 Task: Set up alerts for new listings in Omaha, Nebraska, that meet specific size requirements for your ideal family home.
Action: Mouse moved to (365, 215)
Screenshot: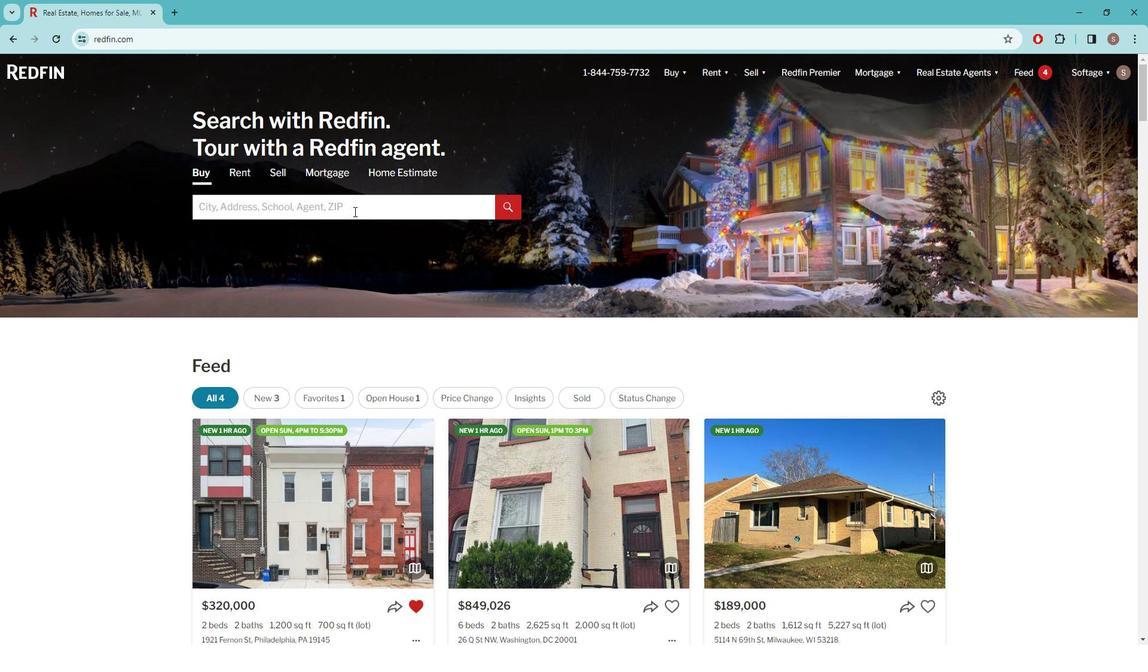 
Action: Mouse pressed left at (365, 215)
Screenshot: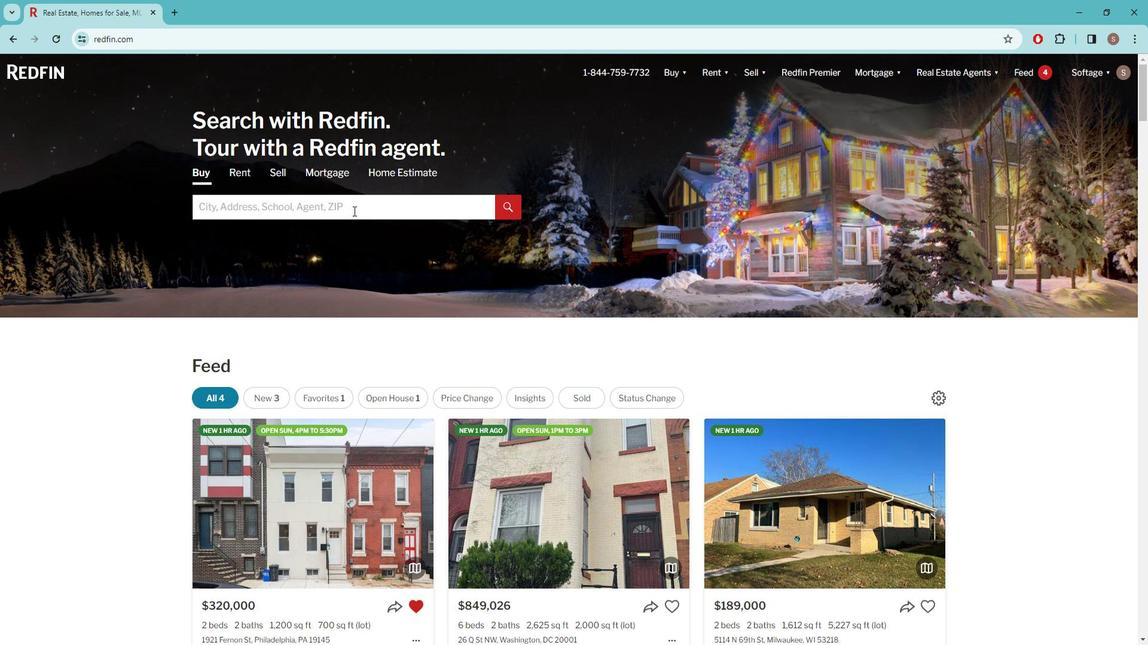 
Action: Key pressed o<Key.caps_lock>MAHA
Screenshot: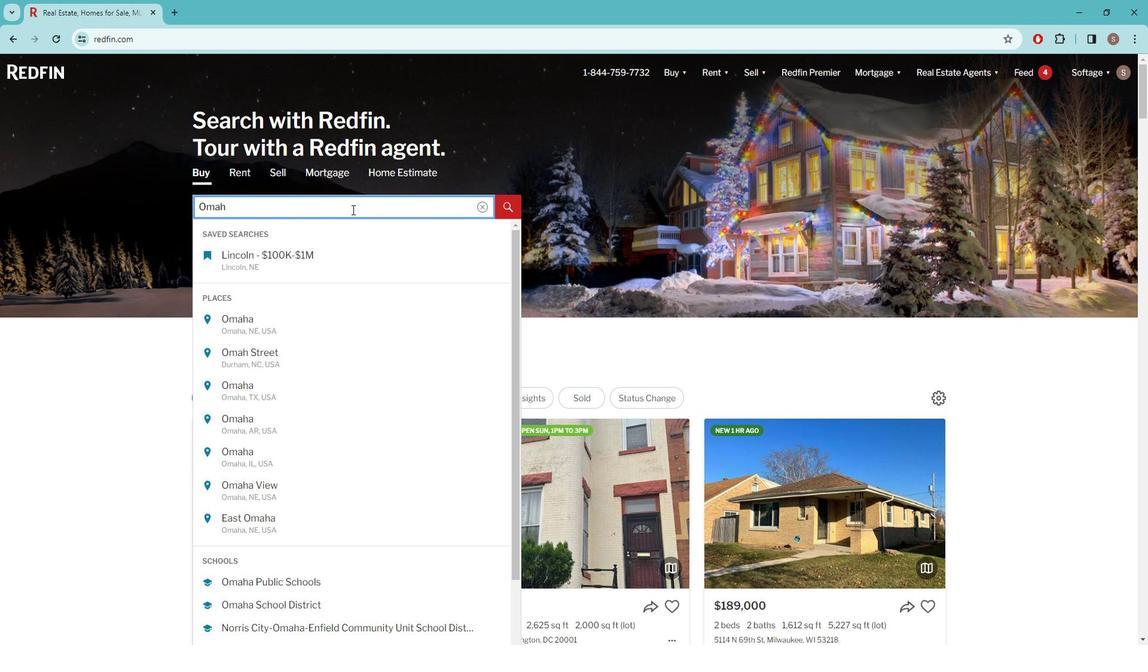
Action: Mouse moved to (314, 315)
Screenshot: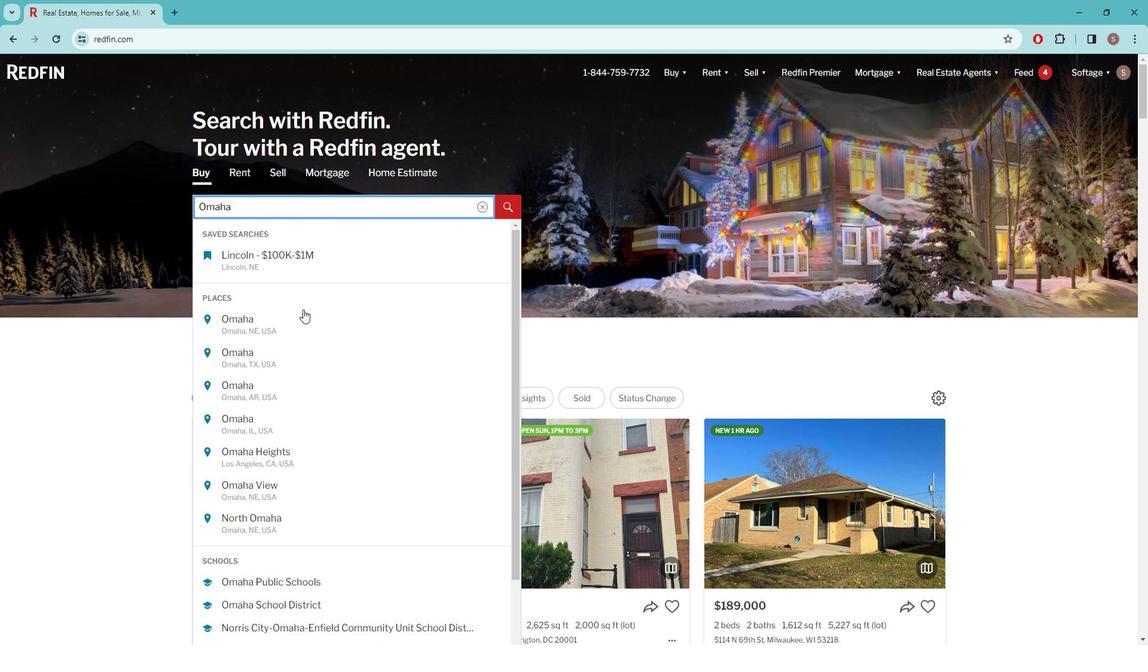 
Action: Mouse pressed left at (314, 315)
Screenshot: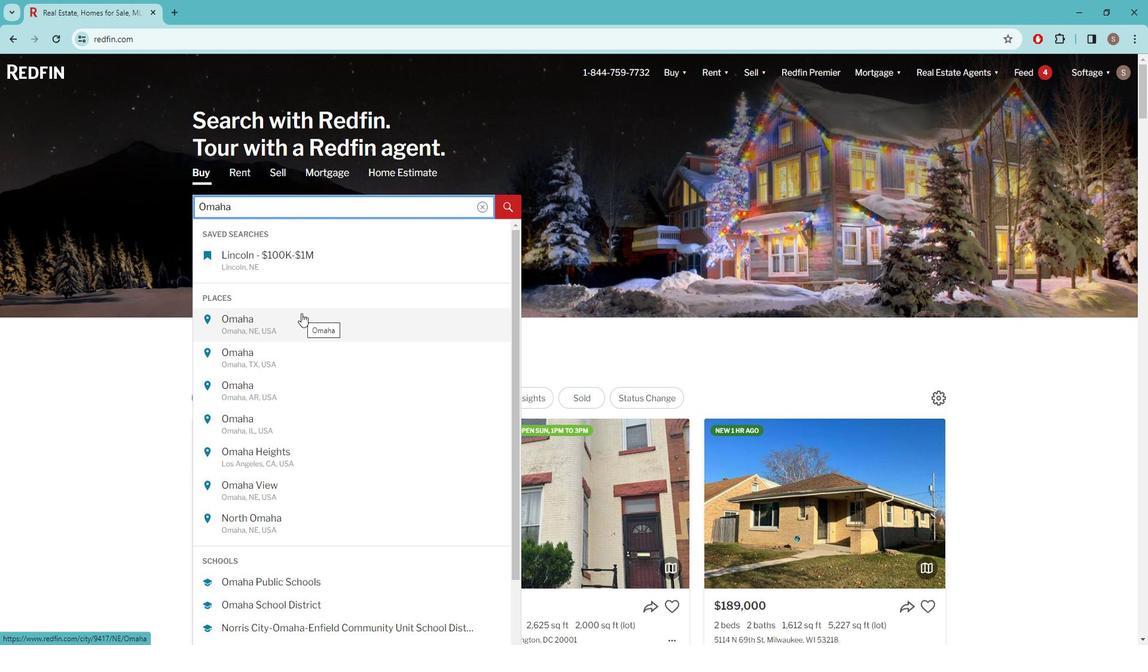 
Action: Mouse moved to (1020, 159)
Screenshot: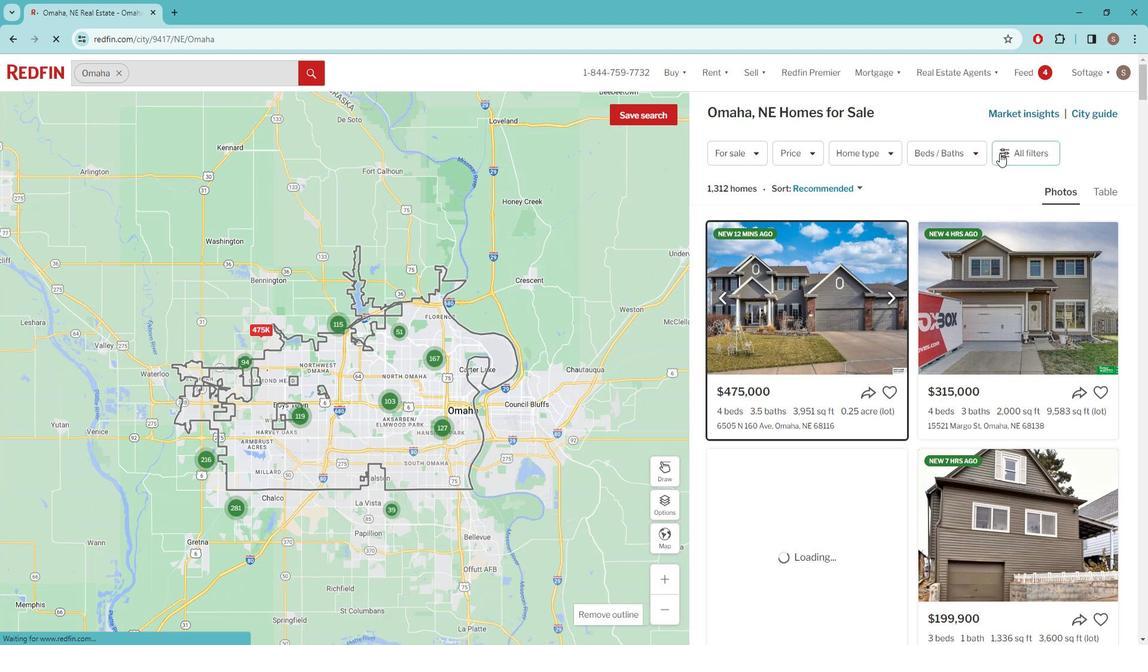 
Action: Mouse pressed left at (1020, 159)
Screenshot: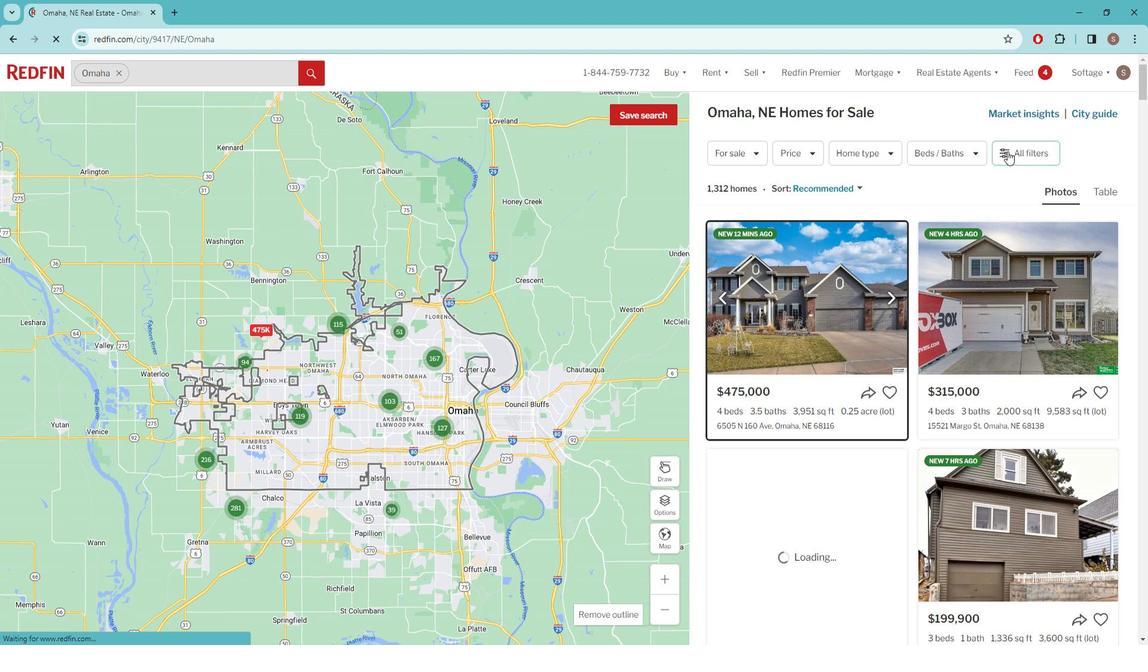 
Action: Mouse moved to (1021, 153)
Screenshot: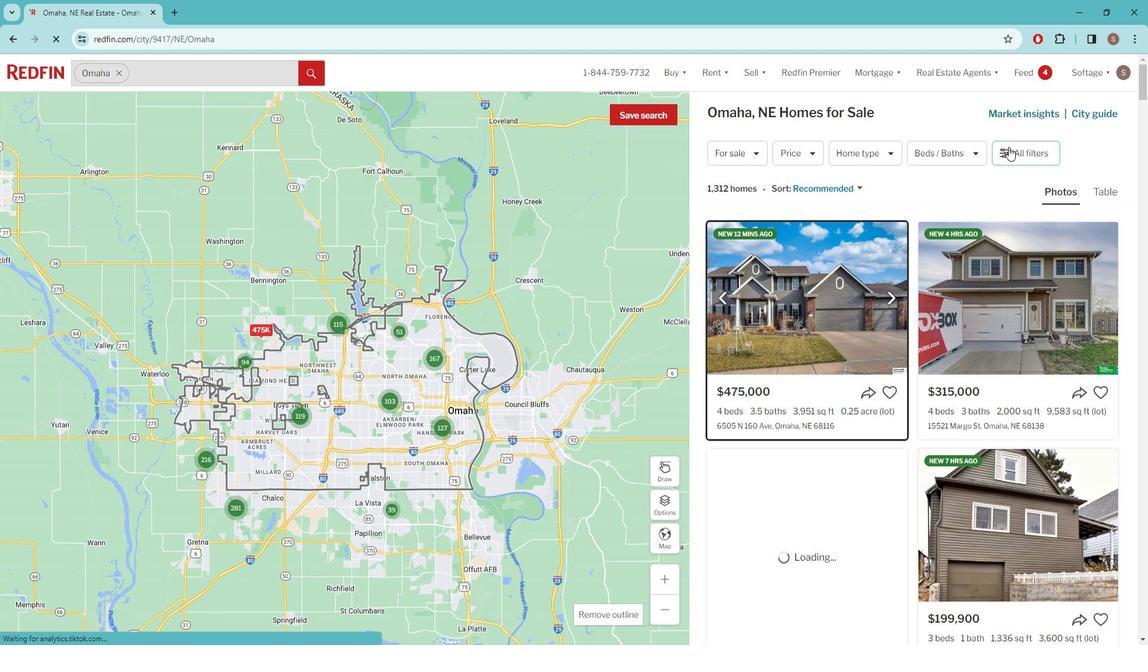 
Action: Mouse pressed left at (1021, 153)
Screenshot: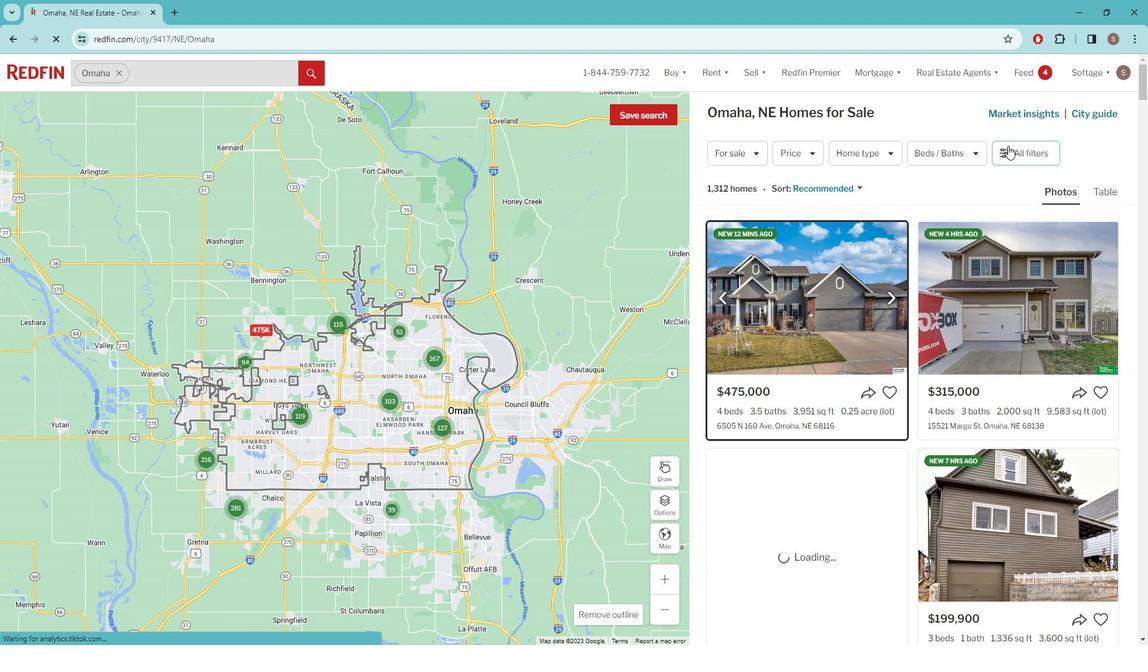 
Action: Mouse moved to (1038, 153)
Screenshot: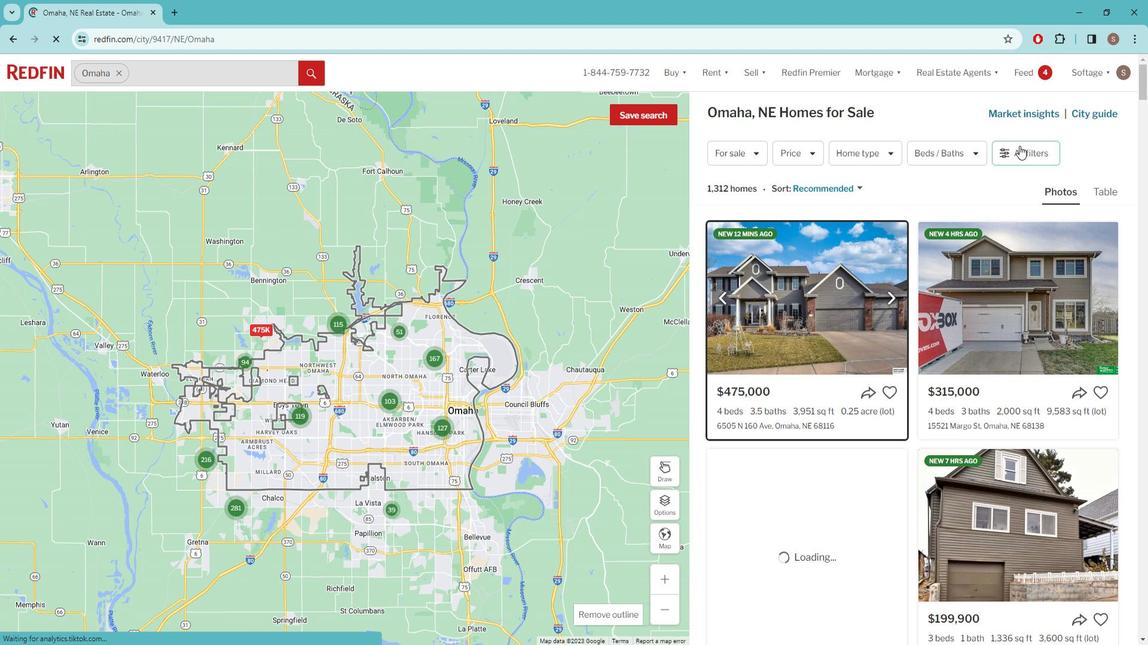 
Action: Mouse pressed left at (1038, 153)
Screenshot: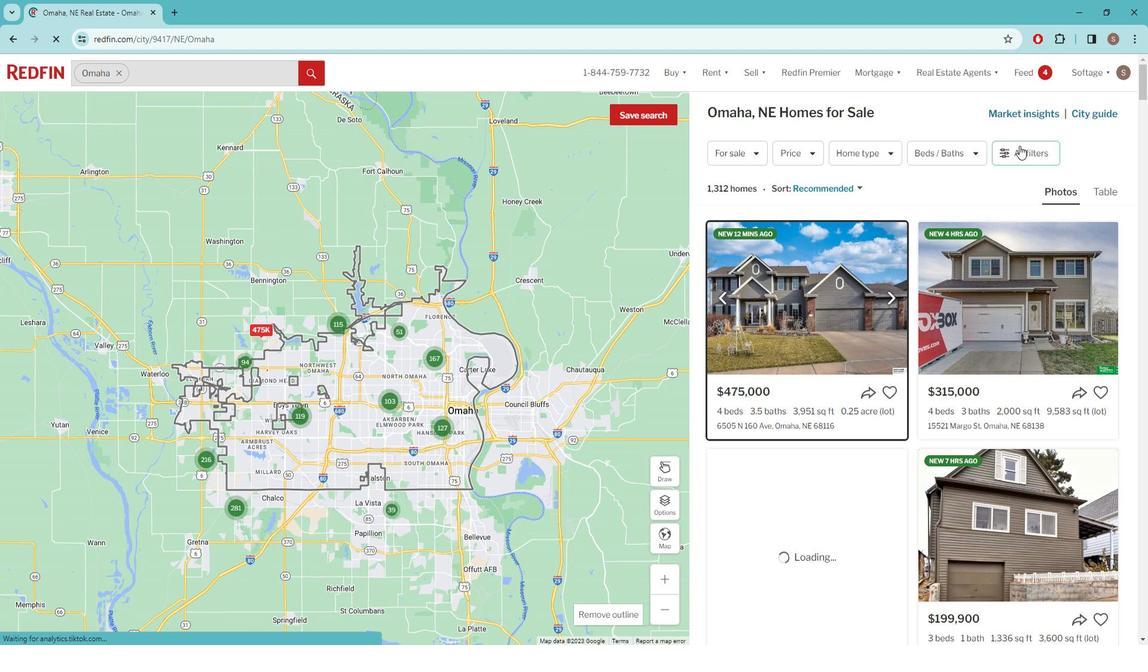 
Action: Mouse pressed left at (1038, 153)
Screenshot: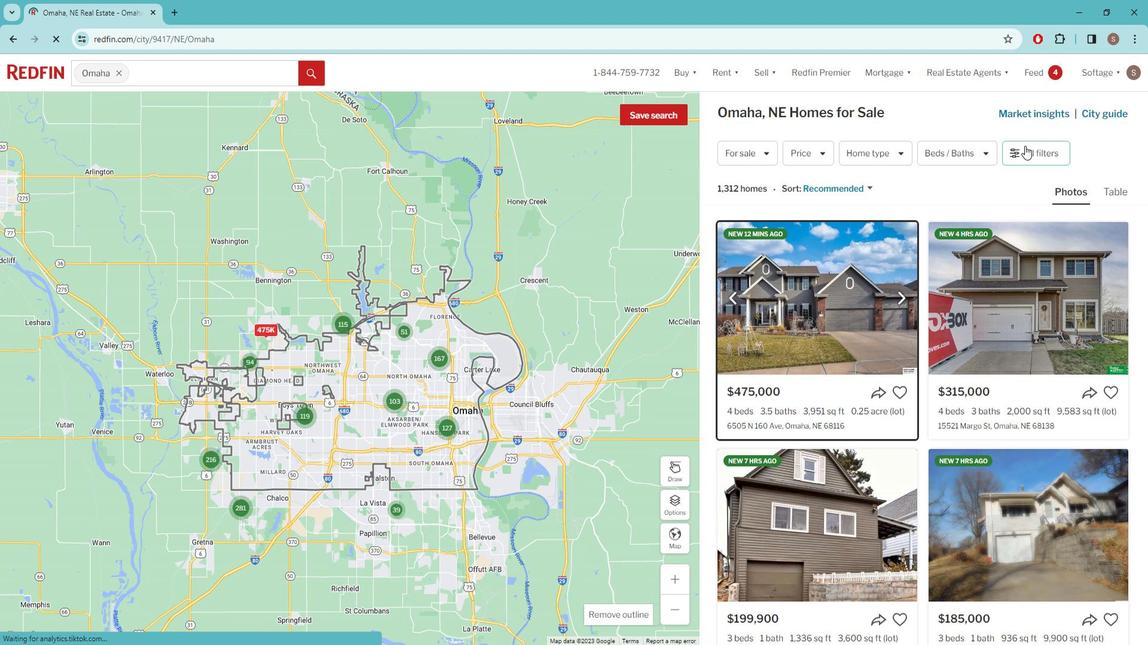
Action: Mouse moved to (1021, 157)
Screenshot: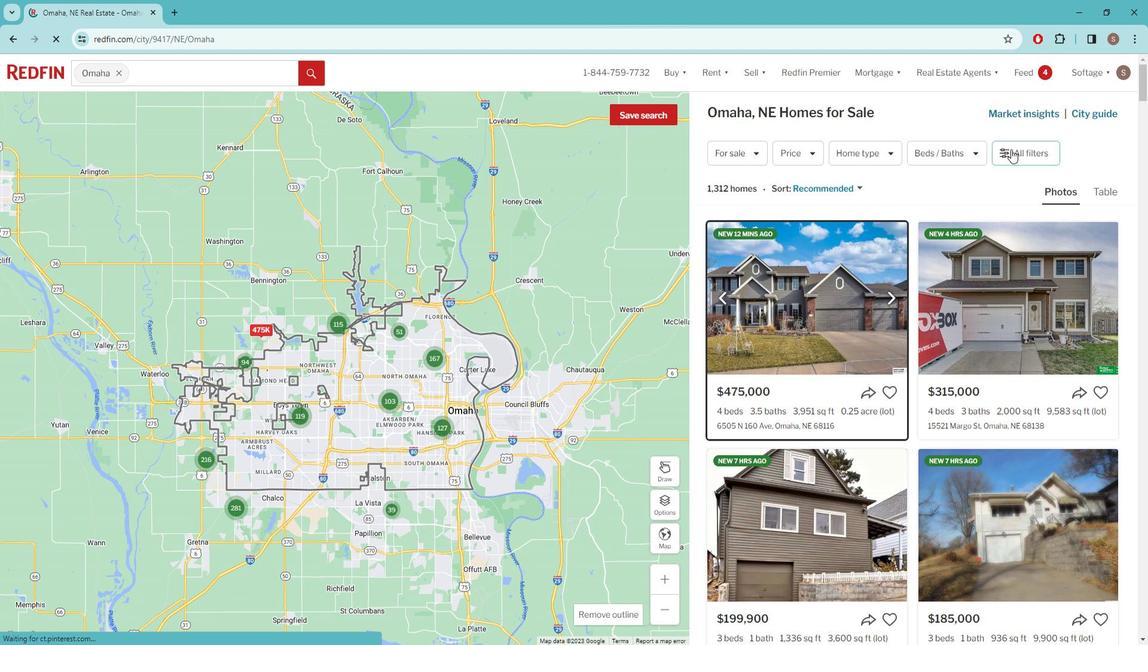 
Action: Mouse pressed left at (1021, 157)
Screenshot: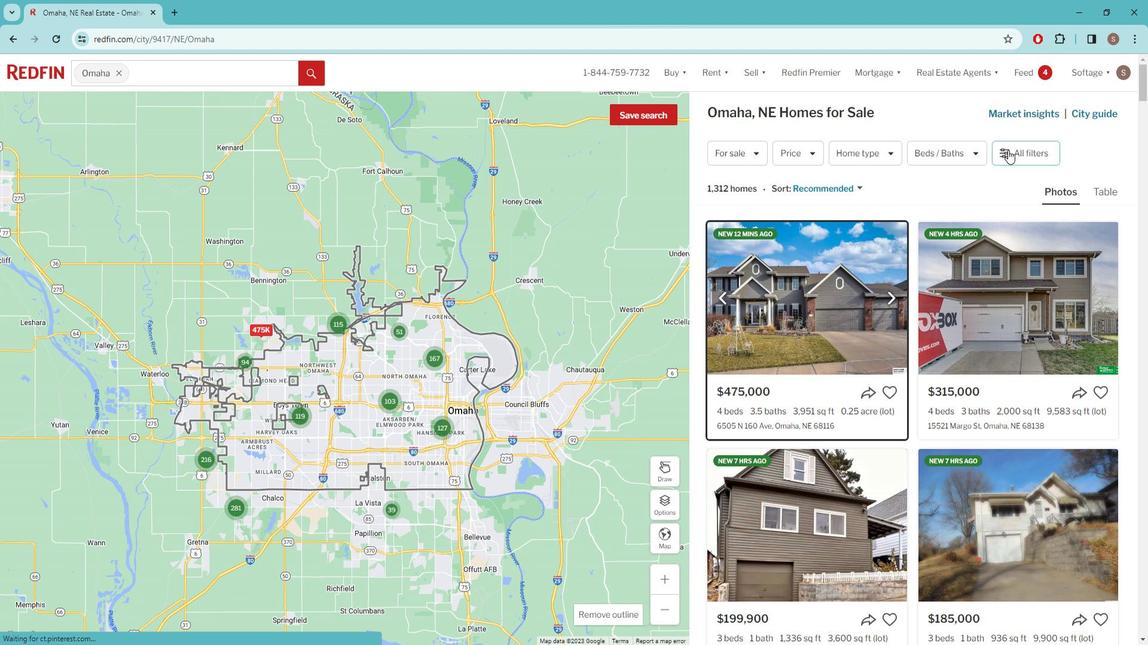 
Action: Mouse moved to (1000, 199)
Screenshot: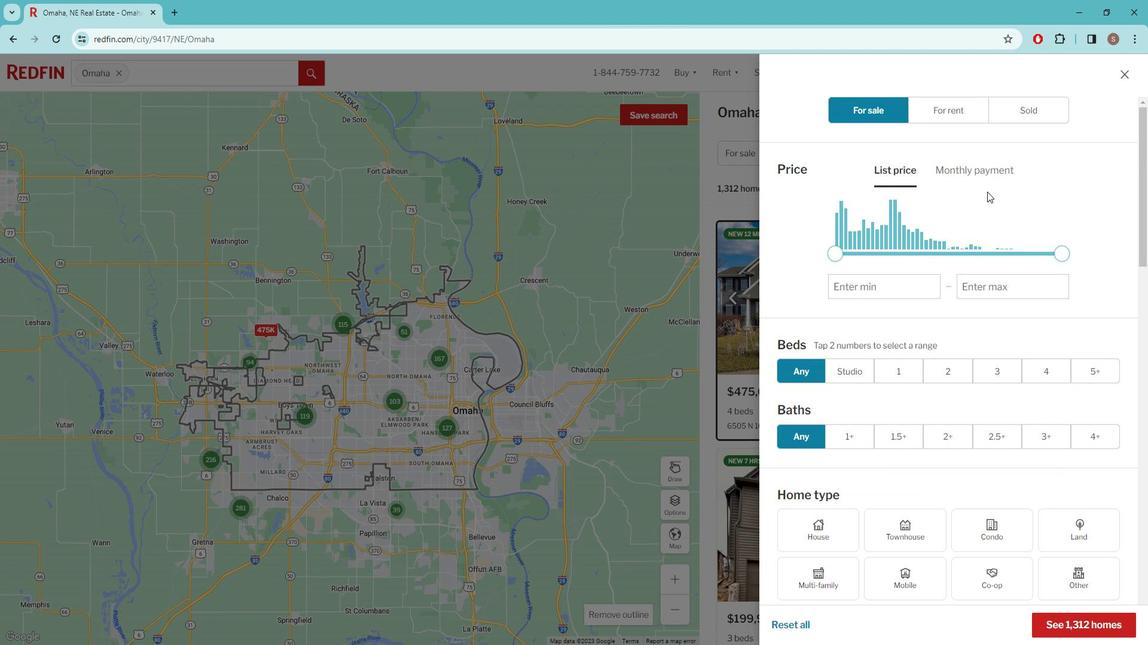 
Action: Mouse scrolled (1000, 198) with delta (0, 0)
Screenshot: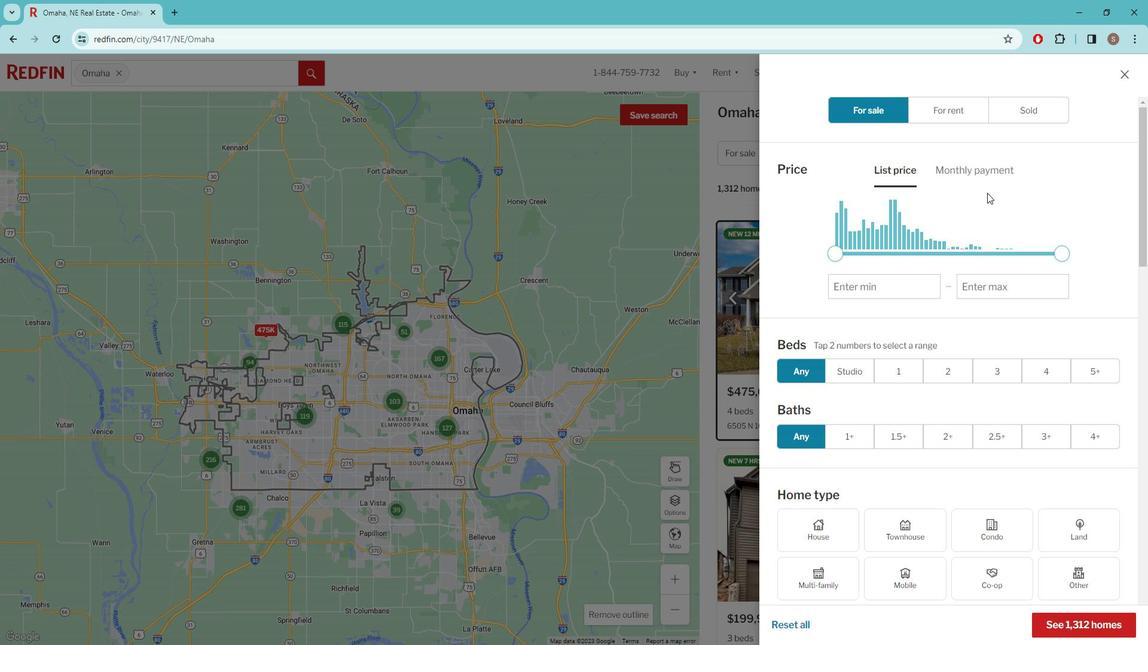 
Action: Mouse moved to (996, 200)
Screenshot: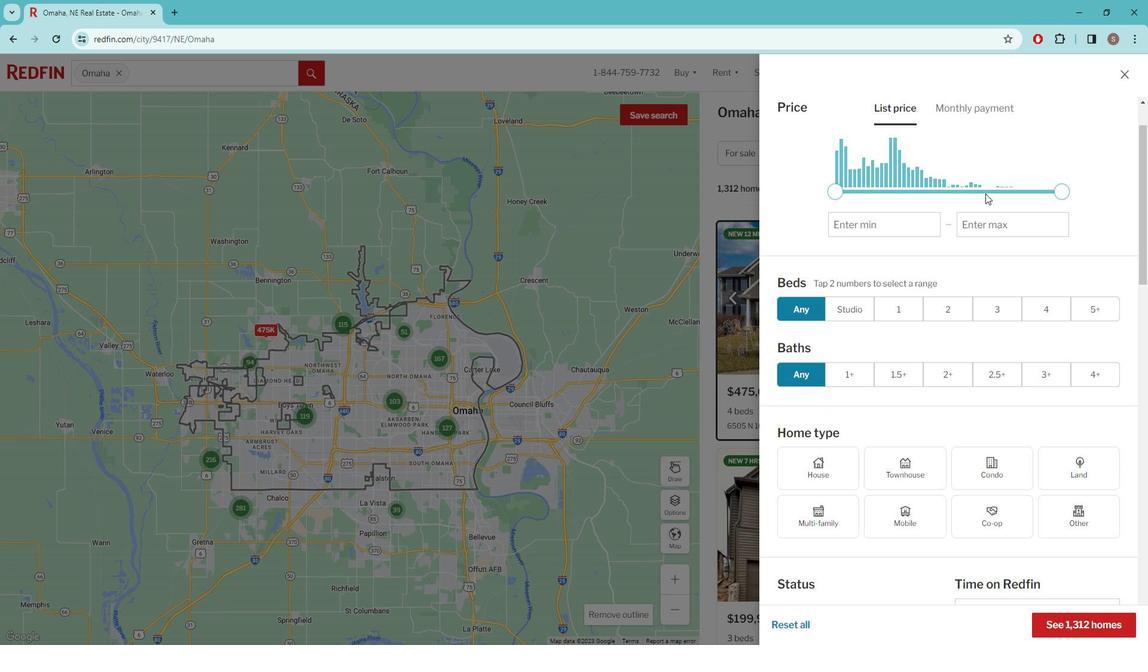 
Action: Mouse scrolled (996, 199) with delta (0, 0)
Screenshot: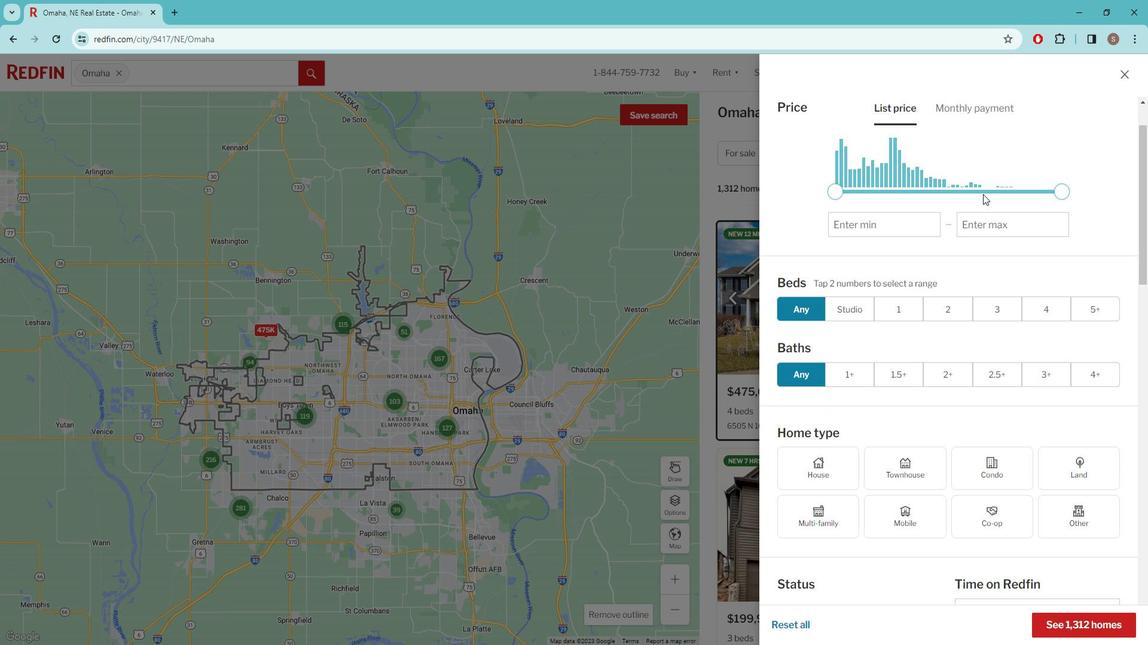 
Action: Mouse moved to (959, 251)
Screenshot: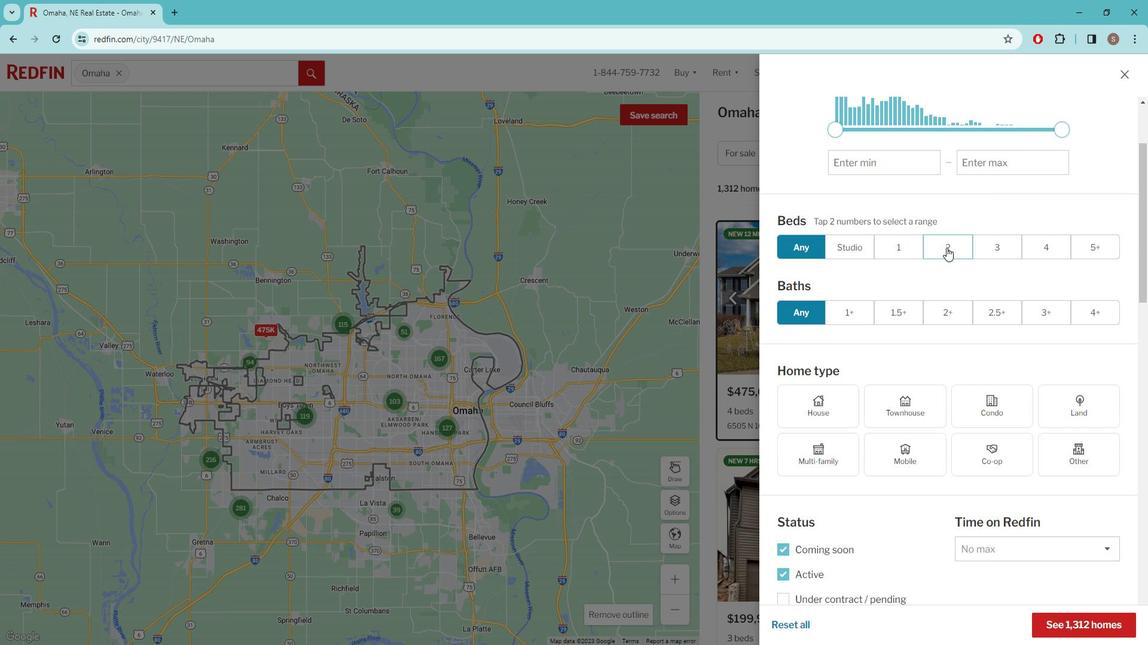 
Action: Mouse scrolled (959, 251) with delta (0, 0)
Screenshot: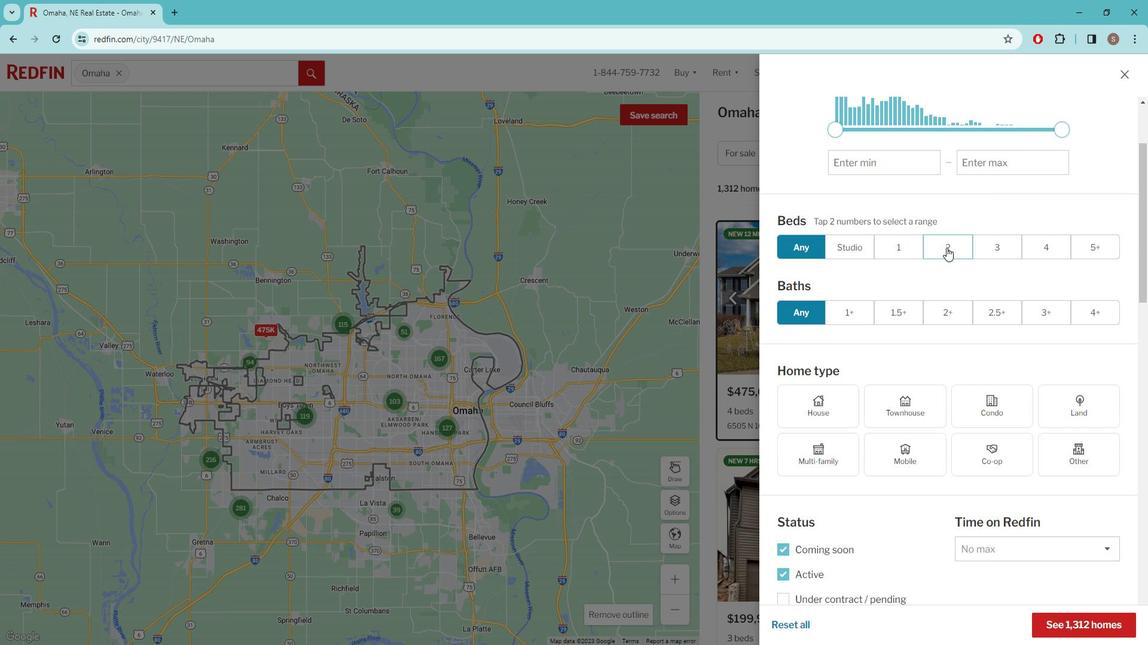 
Action: Mouse scrolled (959, 251) with delta (0, 0)
Screenshot: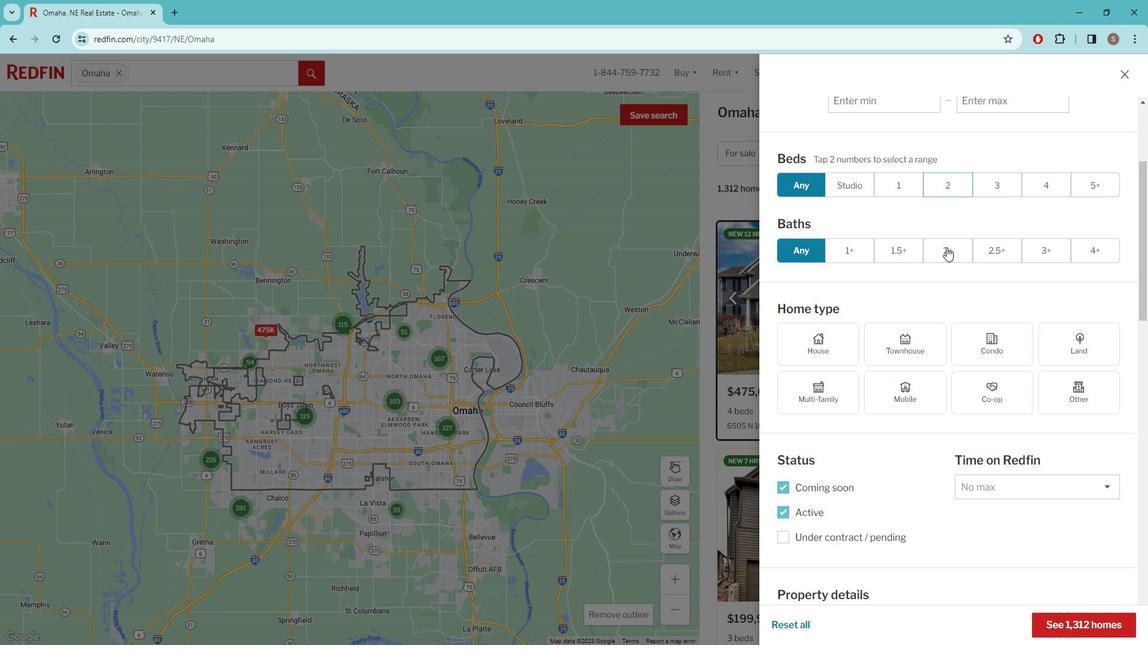 
Action: Mouse scrolled (959, 251) with delta (0, 0)
Screenshot: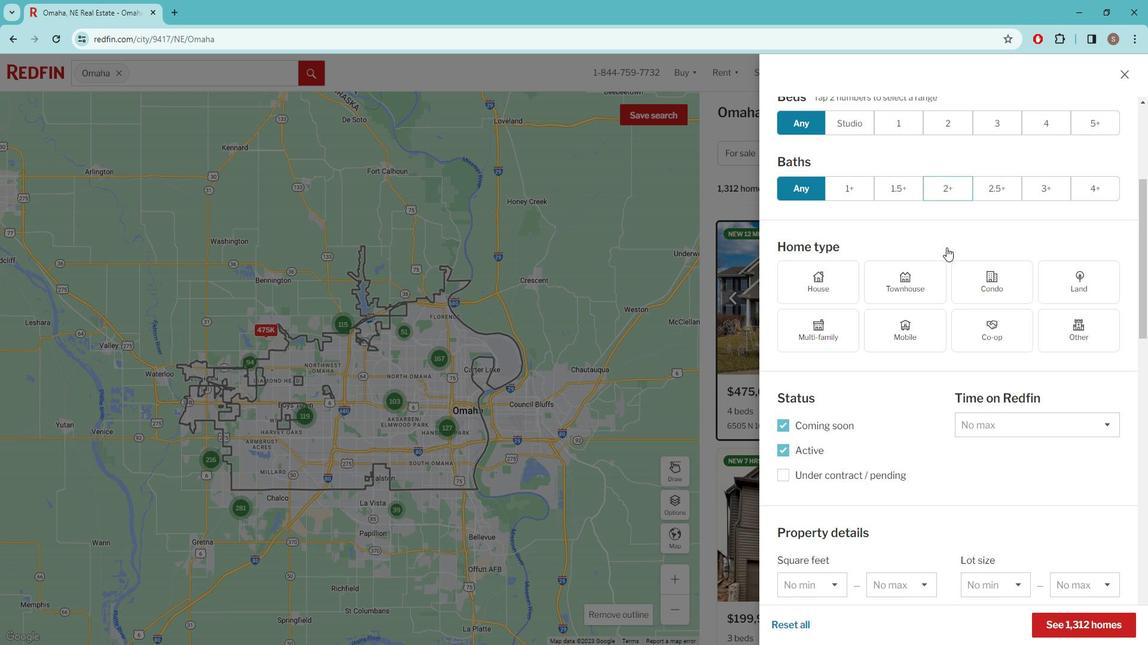 
Action: Mouse scrolled (959, 251) with delta (0, 0)
Screenshot: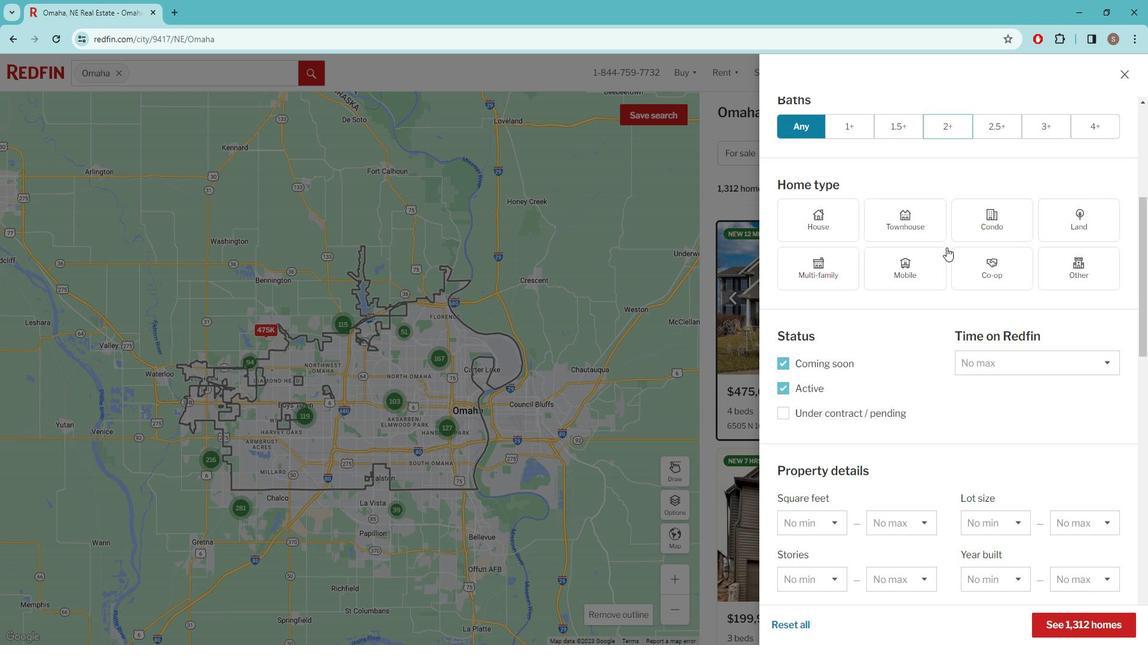 
Action: Mouse scrolled (959, 251) with delta (0, 0)
Screenshot: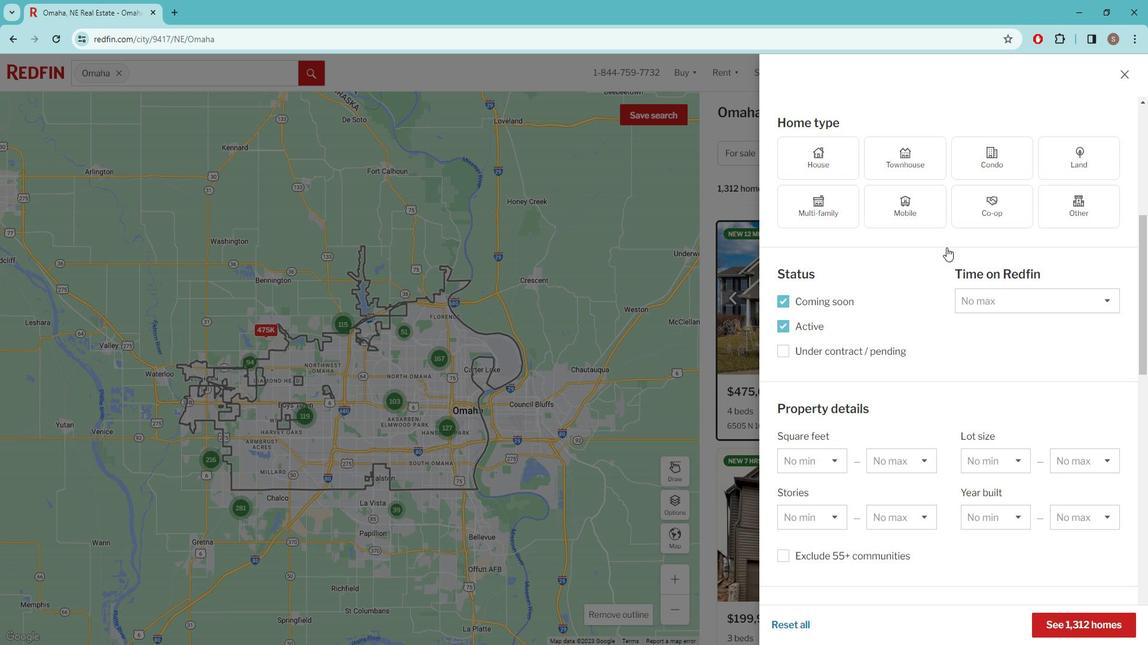 
Action: Mouse scrolled (959, 251) with delta (0, 0)
Screenshot: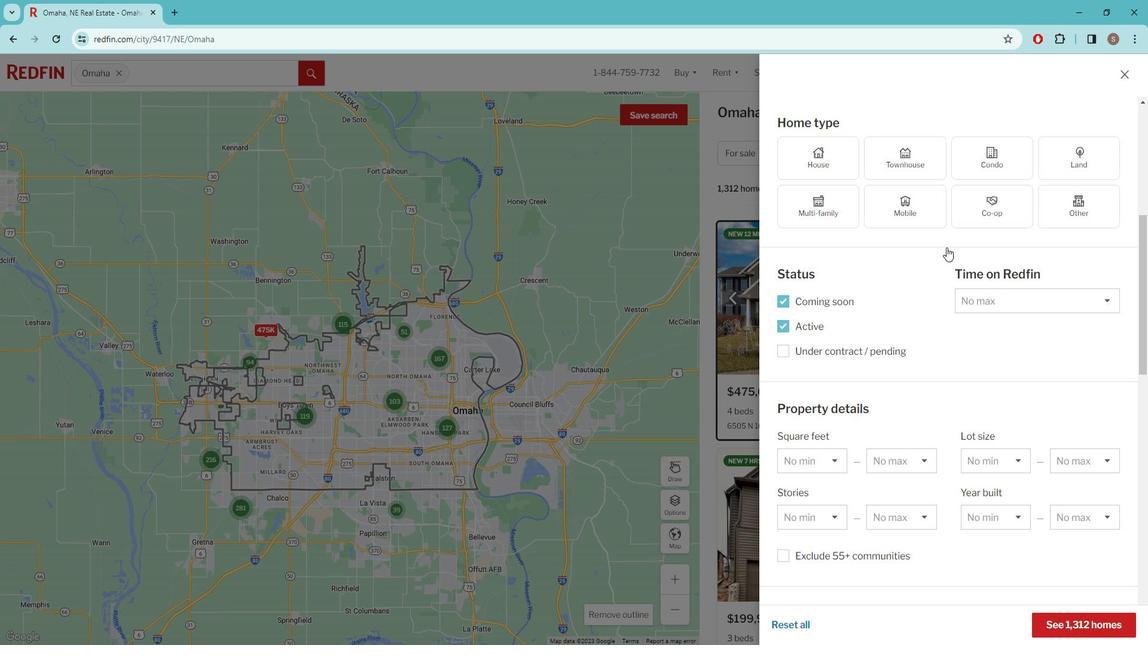 
Action: Mouse moved to (936, 272)
Screenshot: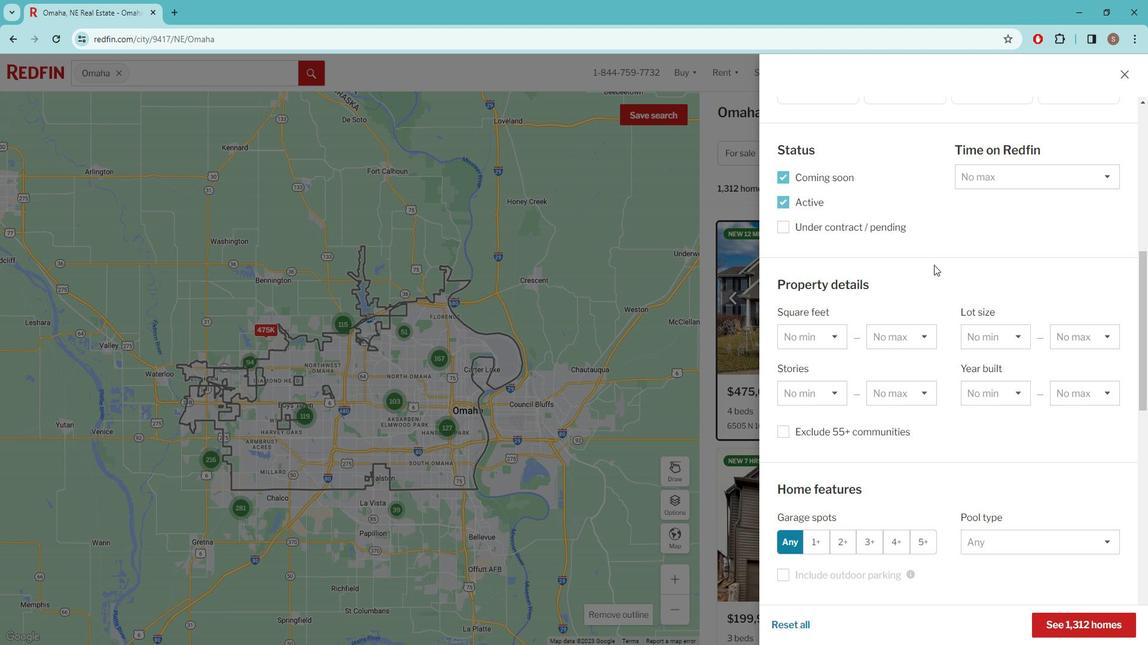 
Action: Mouse scrolled (936, 271) with delta (0, 0)
Screenshot: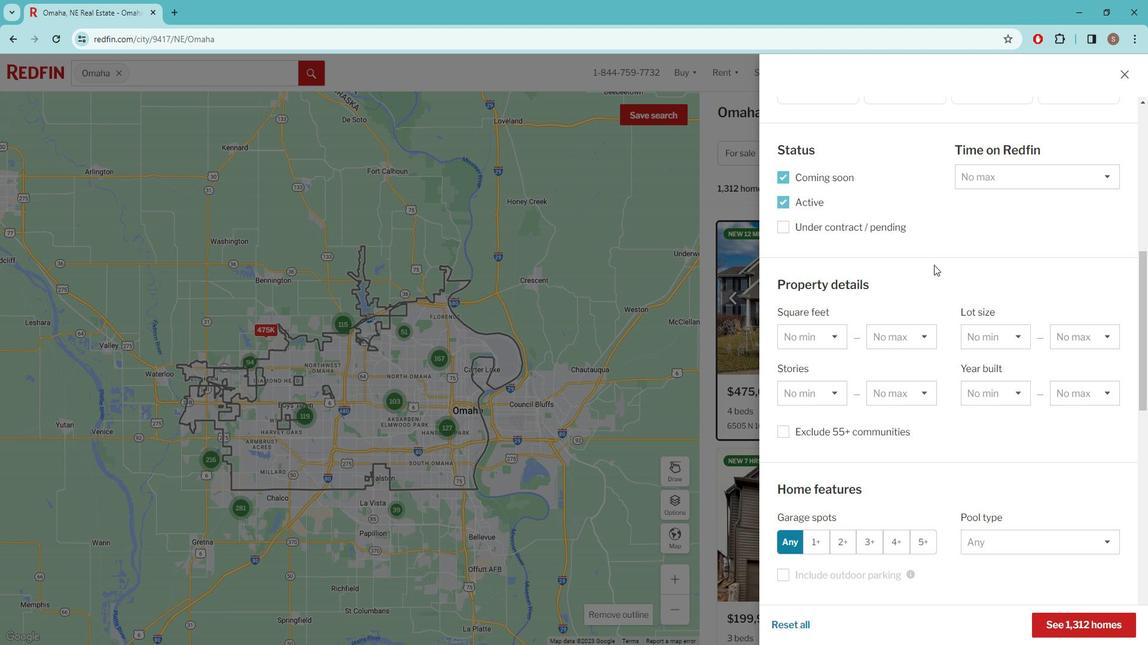 
Action: Mouse moved to (849, 279)
Screenshot: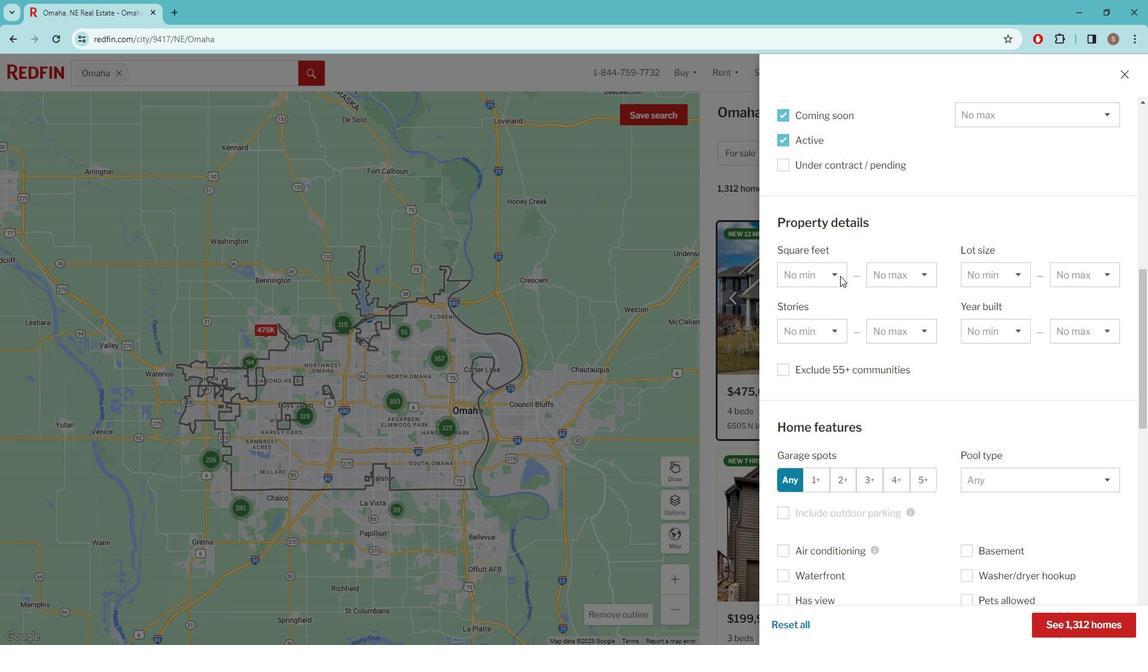 
Action: Mouse pressed left at (849, 279)
Screenshot: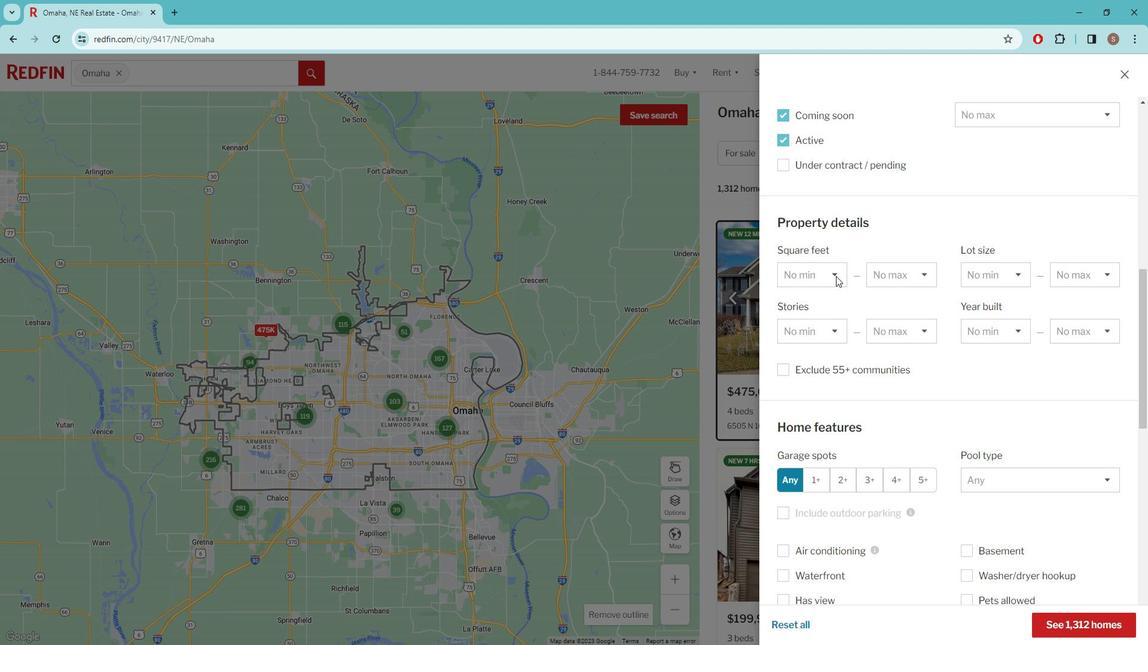 
Action: Mouse moved to (829, 310)
Screenshot: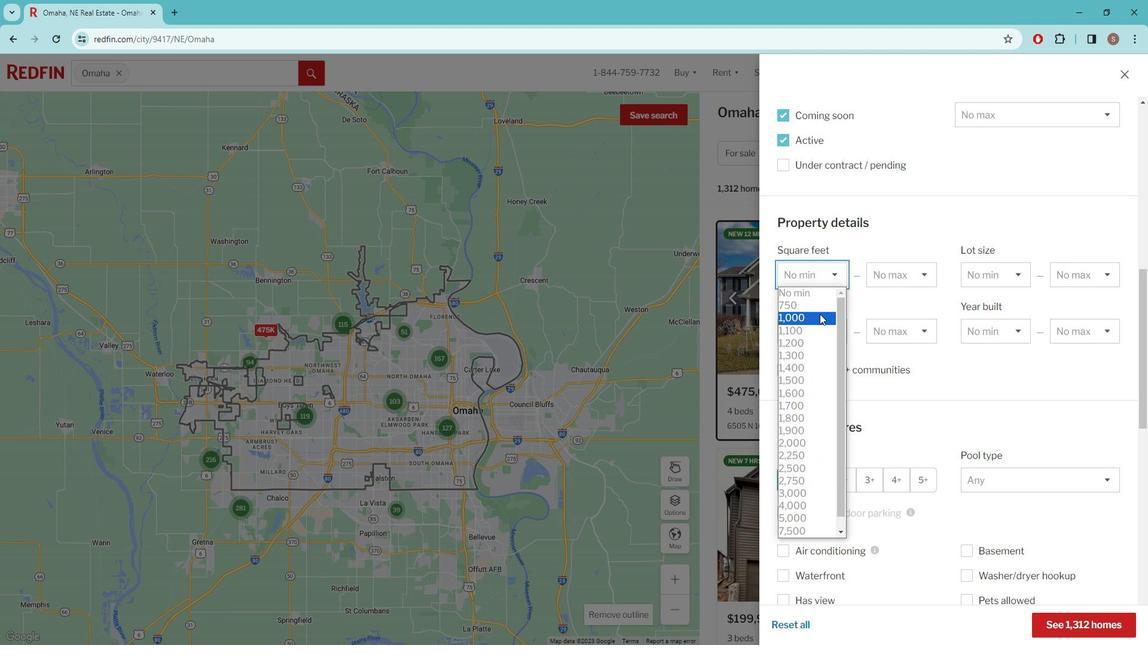 
Action: Mouse pressed left at (829, 310)
Screenshot: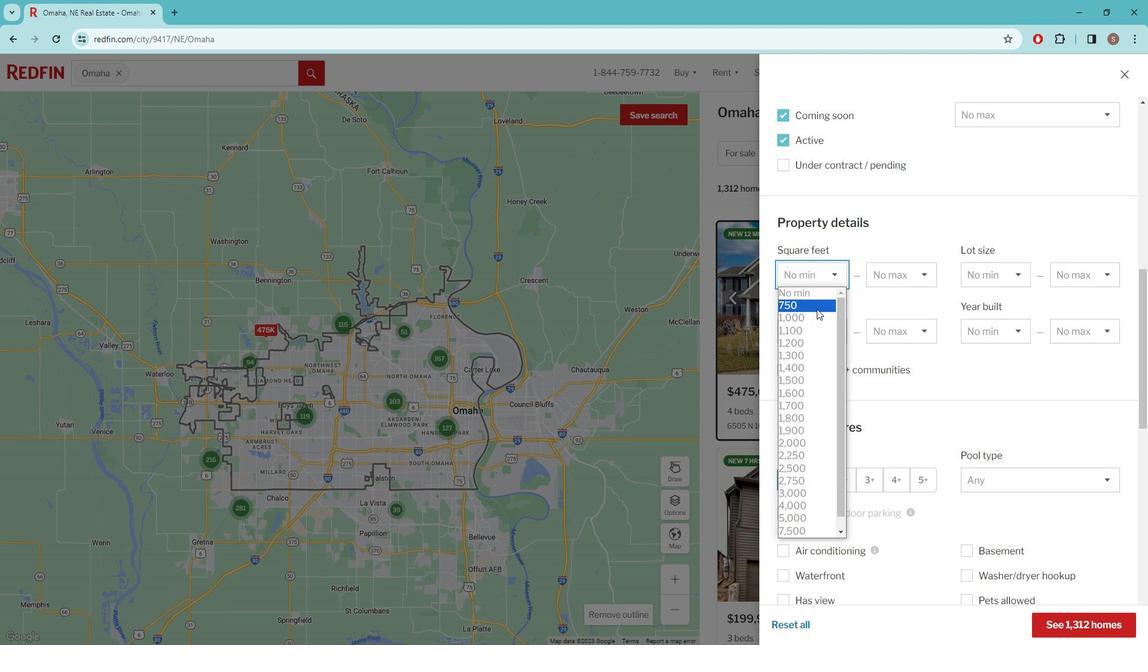 
Action: Mouse moved to (894, 284)
Screenshot: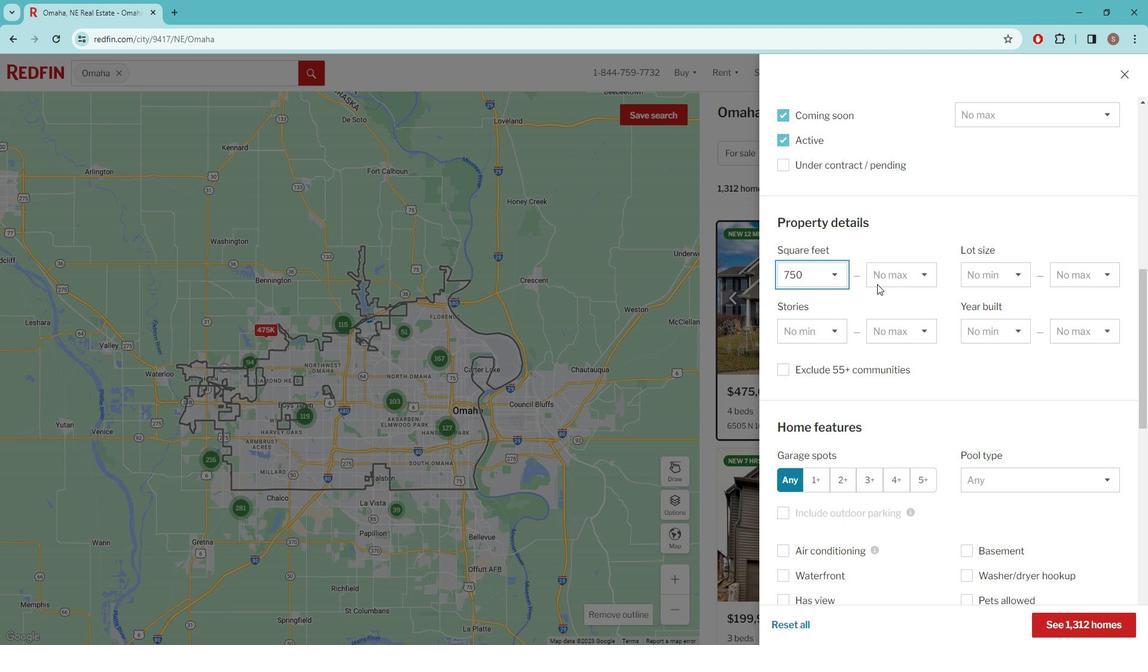 
Action: Mouse pressed left at (894, 284)
Screenshot: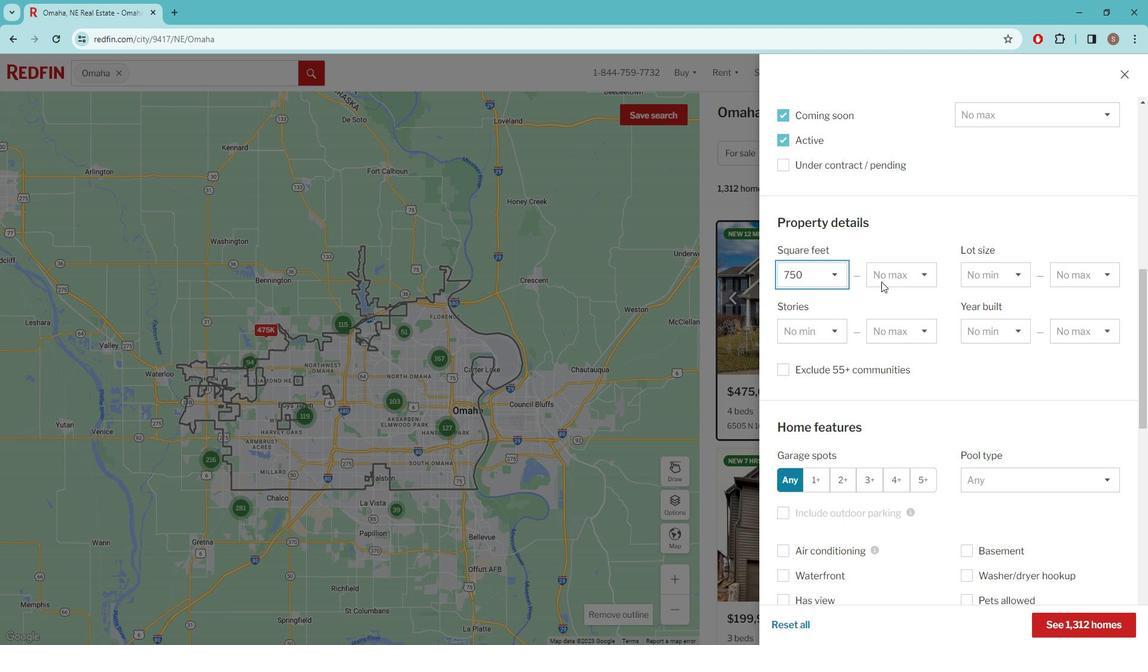 
Action: Mouse moved to (901, 314)
Screenshot: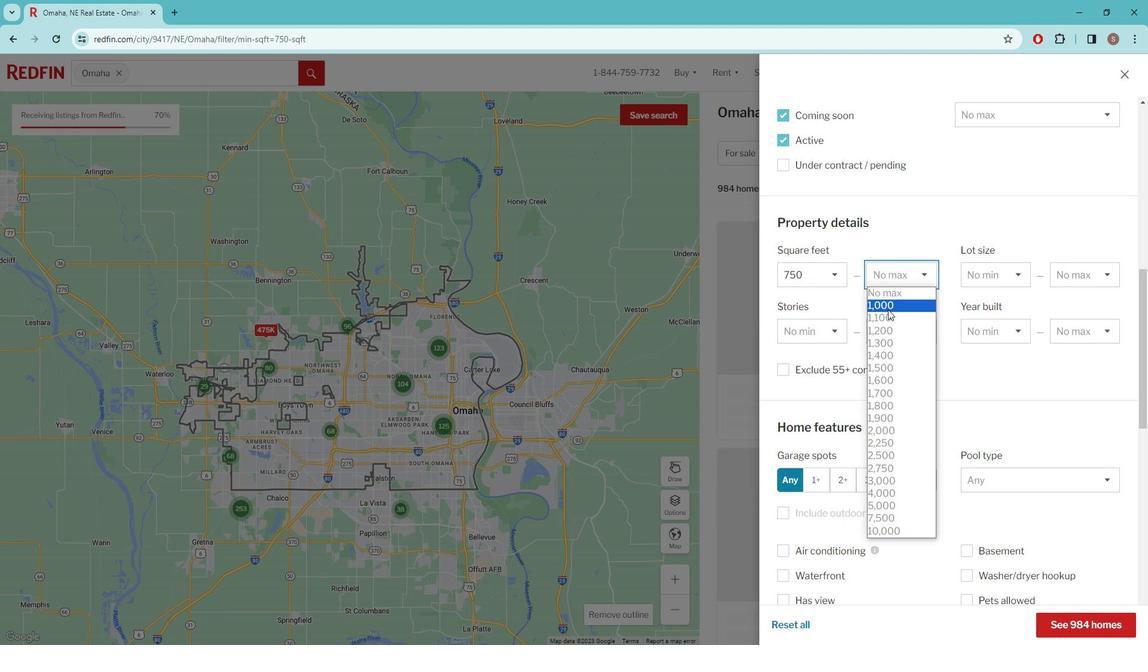 
Action: Mouse pressed left at (901, 314)
Screenshot: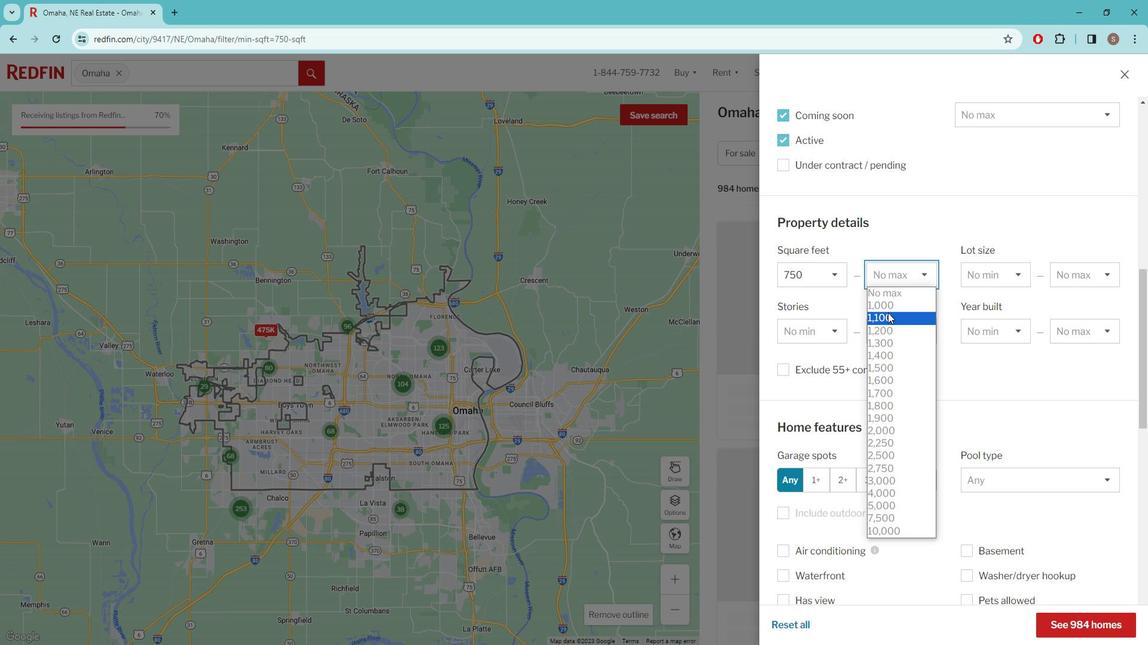 
Action: Mouse moved to (846, 333)
Screenshot: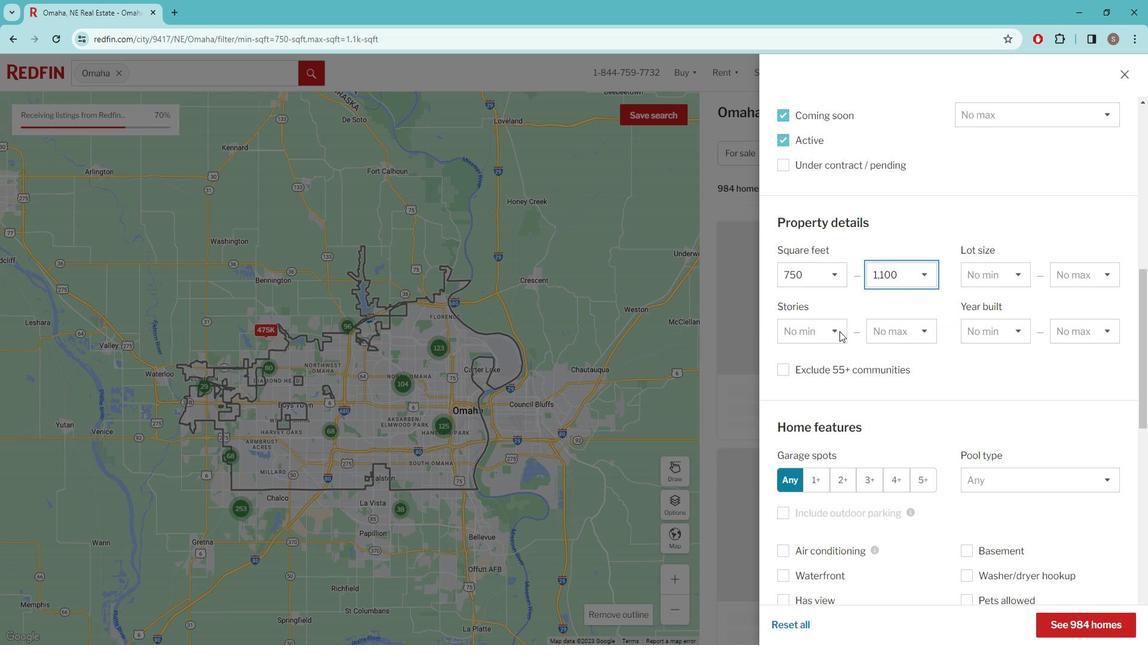 
Action: Mouse pressed left at (846, 333)
Screenshot: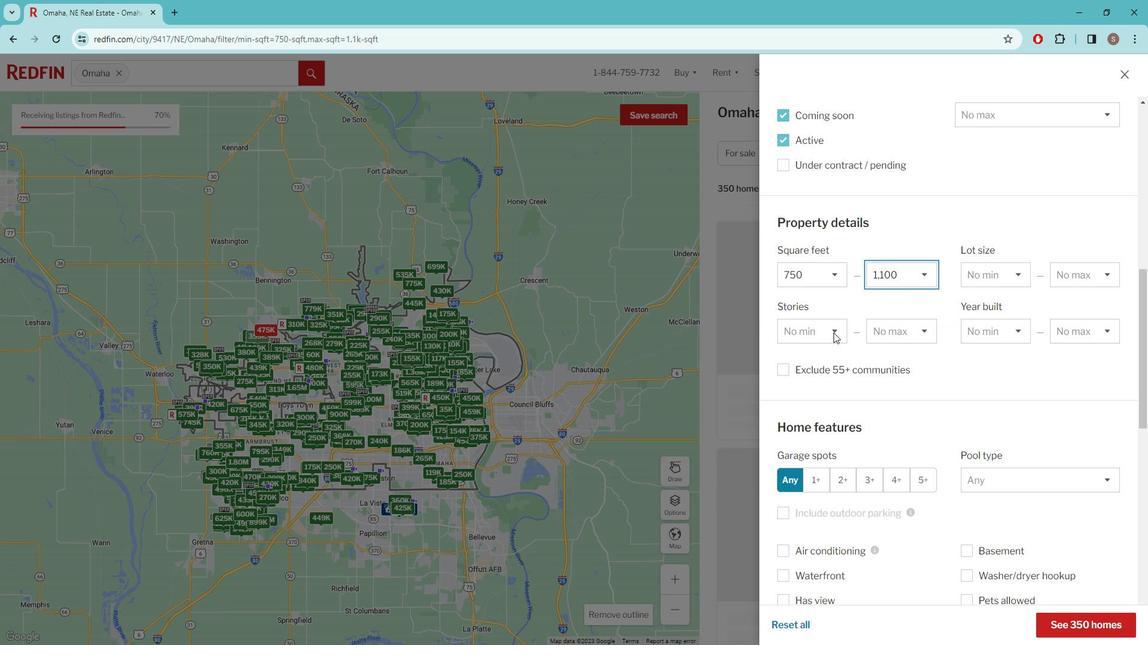 
Action: Mouse moved to (838, 364)
Screenshot: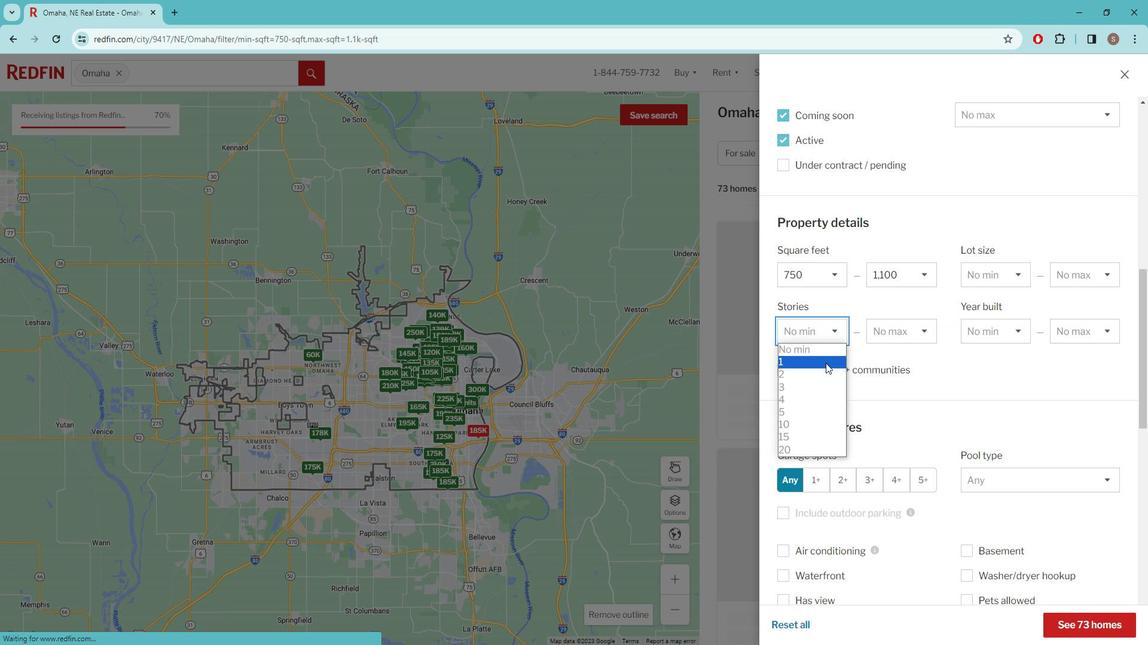 
Action: Mouse pressed left at (838, 364)
Screenshot: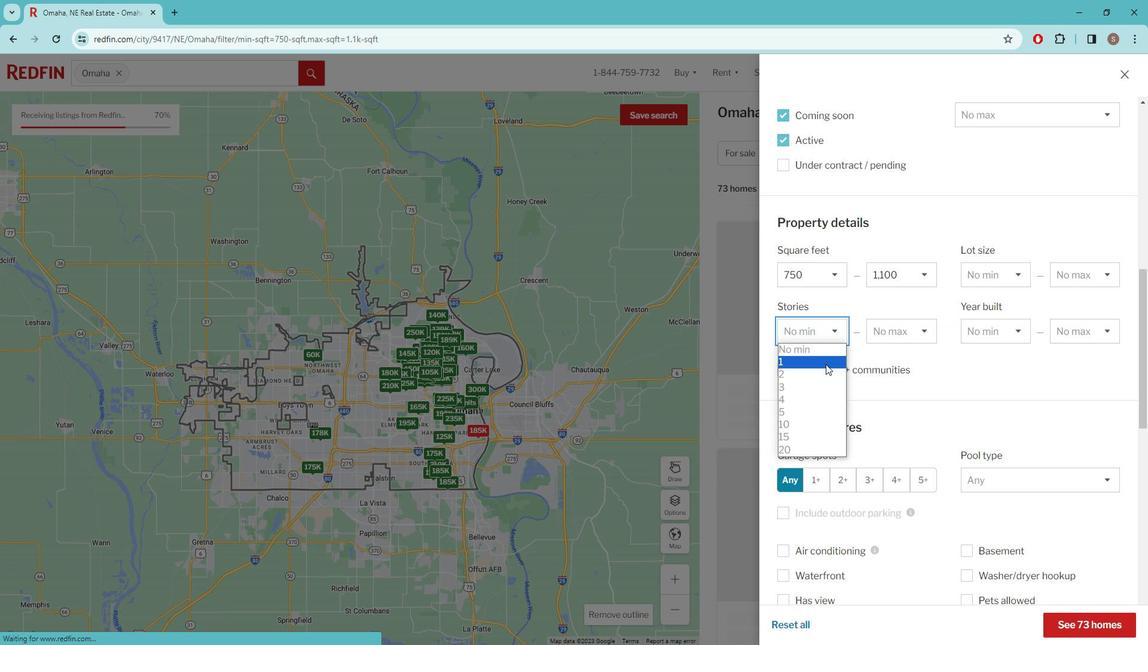 
Action: Mouse moved to (904, 331)
Screenshot: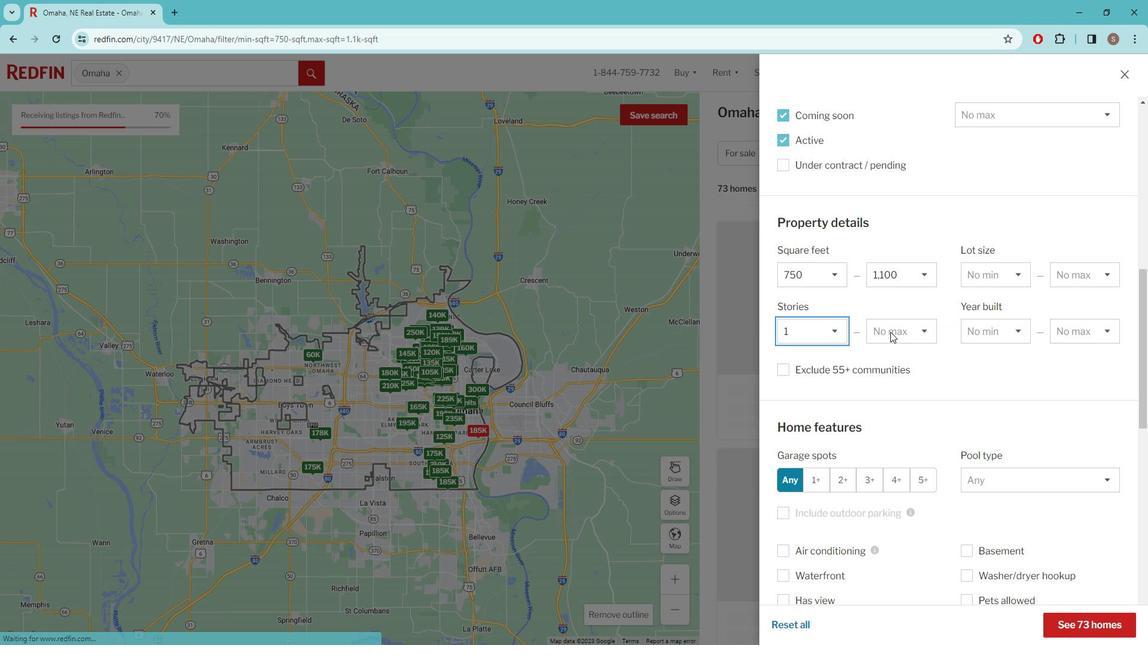 
Action: Mouse pressed left at (904, 331)
Screenshot: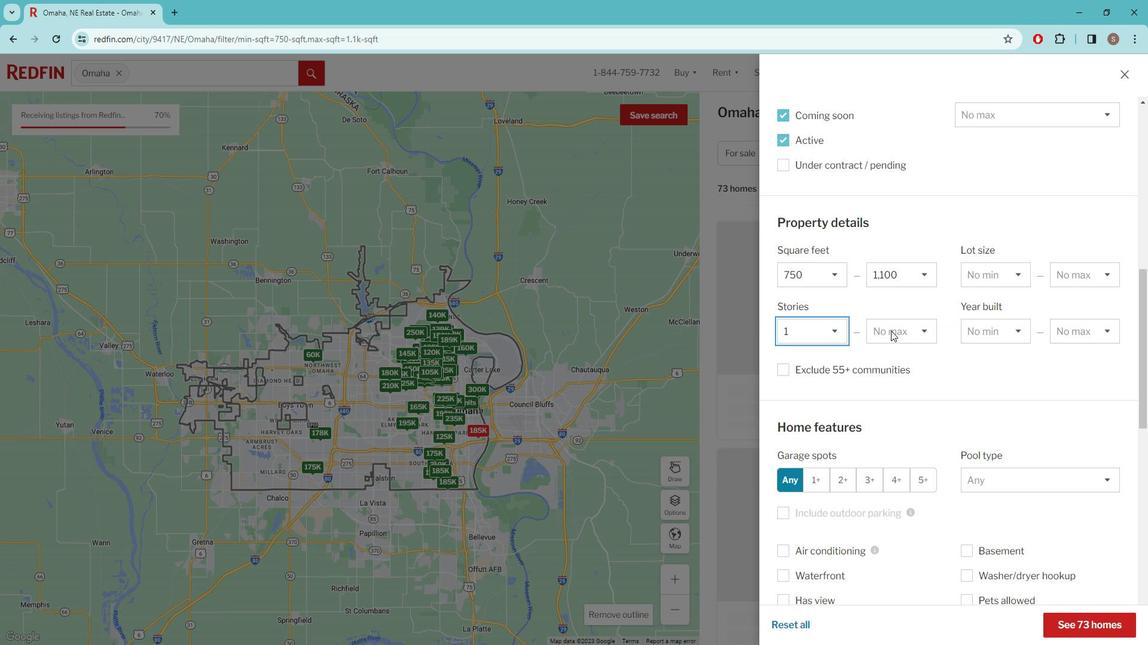 
Action: Mouse moved to (897, 372)
Screenshot: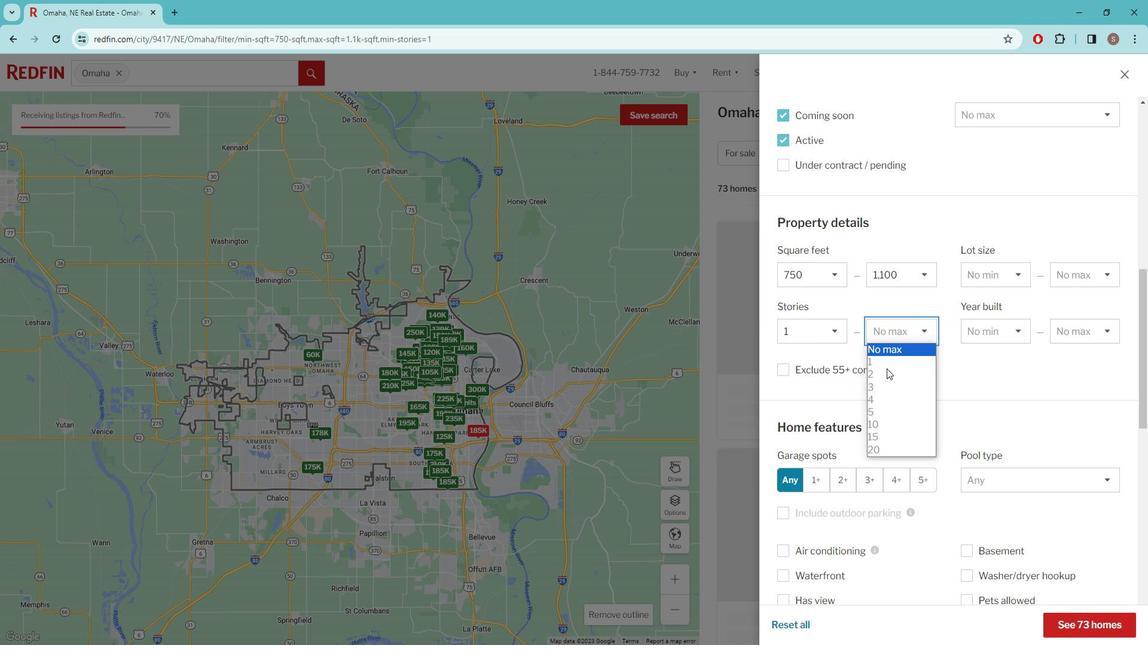 
Action: Mouse pressed left at (897, 372)
Screenshot: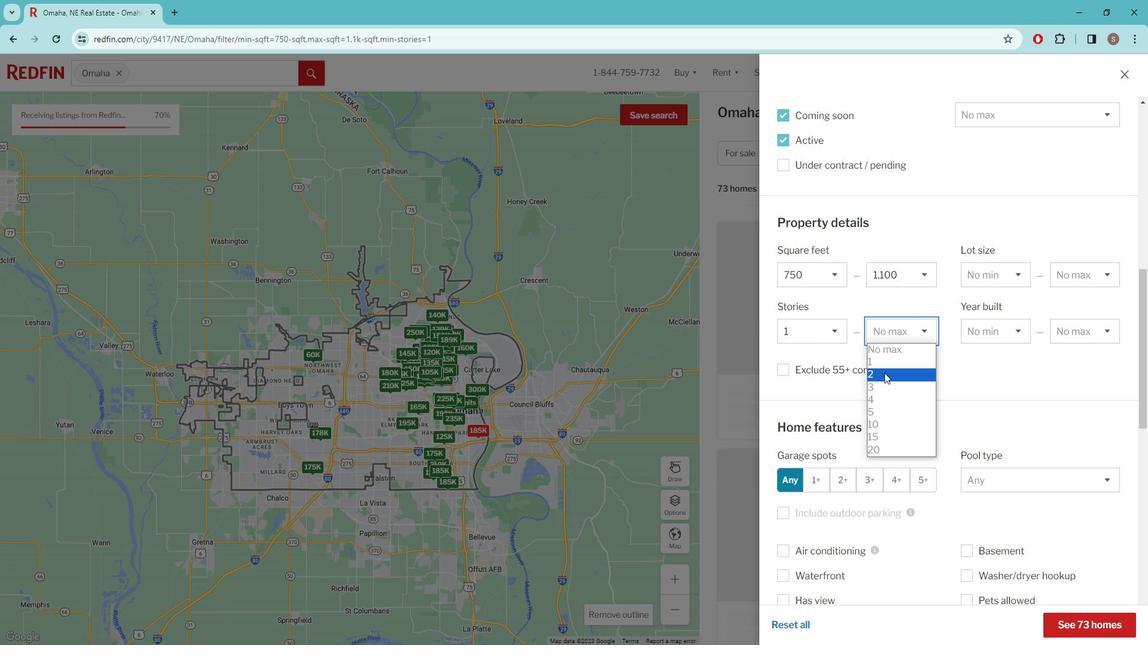 
Action: Mouse moved to (1029, 288)
Screenshot: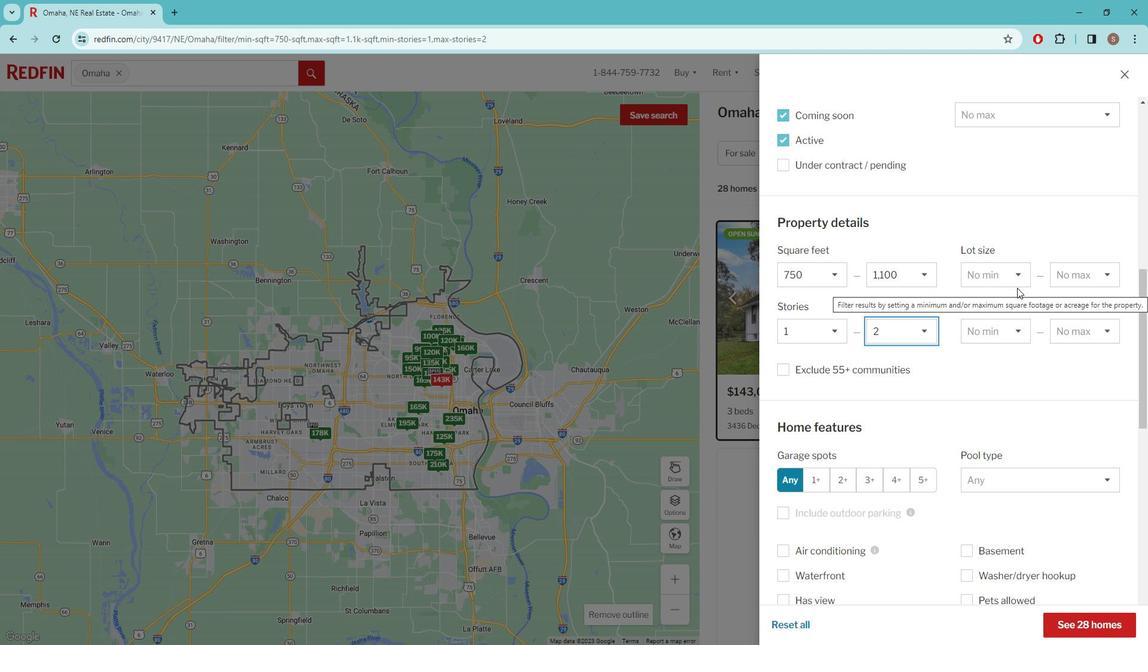 
Action: Mouse pressed left at (1029, 288)
Screenshot: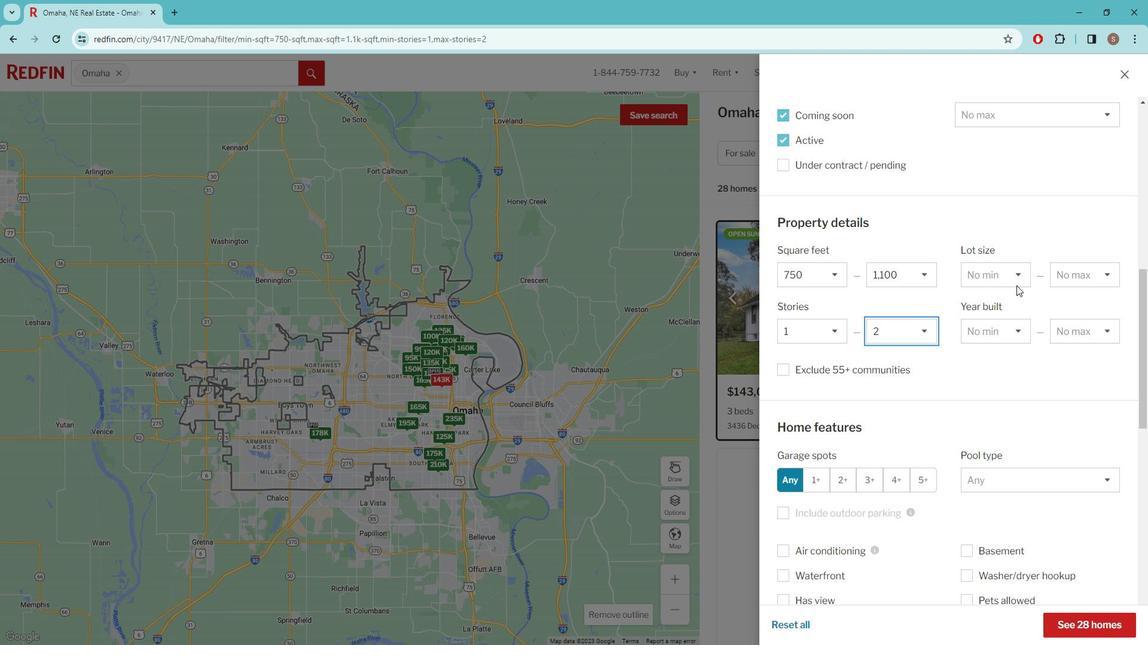 
Action: Mouse moved to (1026, 304)
Screenshot: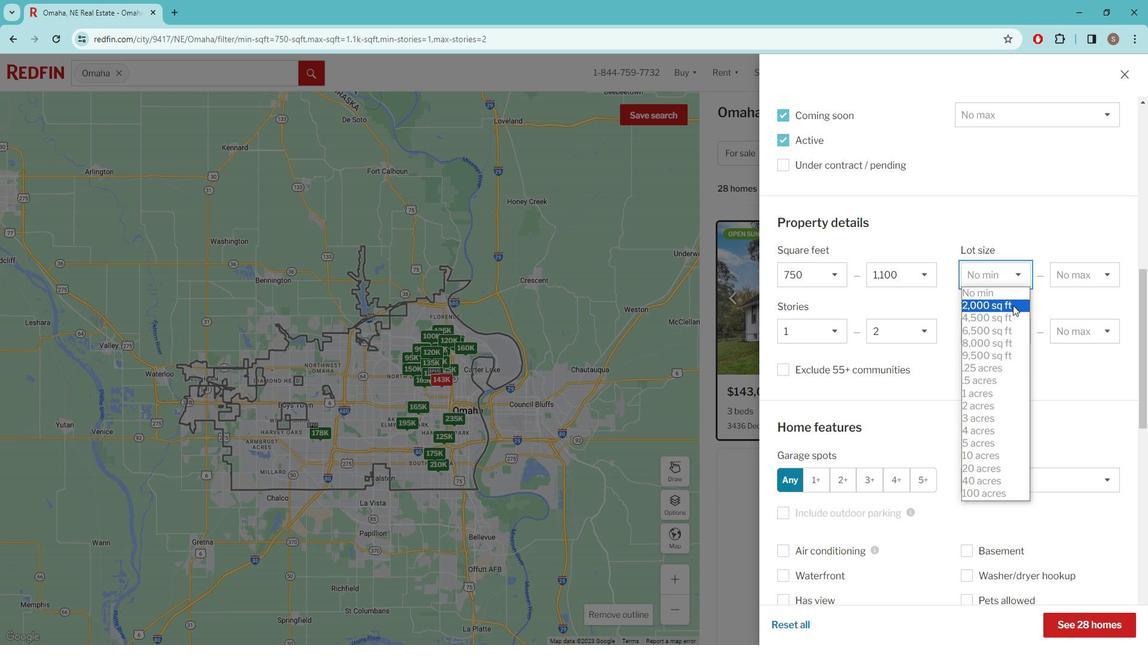 
Action: Mouse pressed left at (1026, 304)
Screenshot: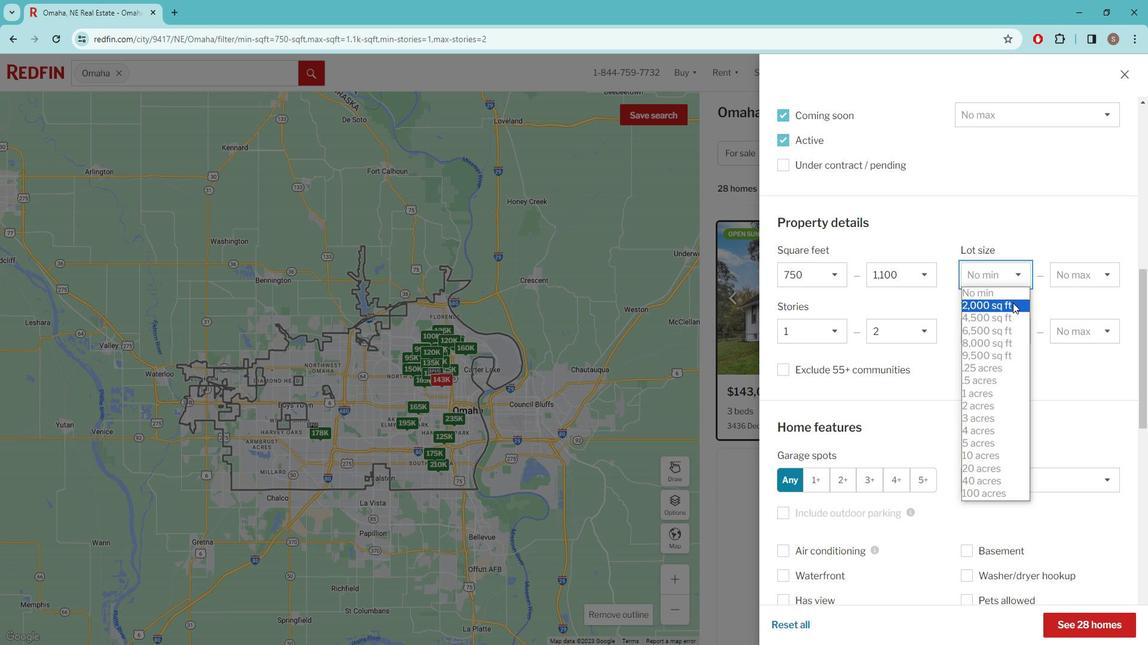 
Action: Mouse moved to (1086, 284)
Screenshot: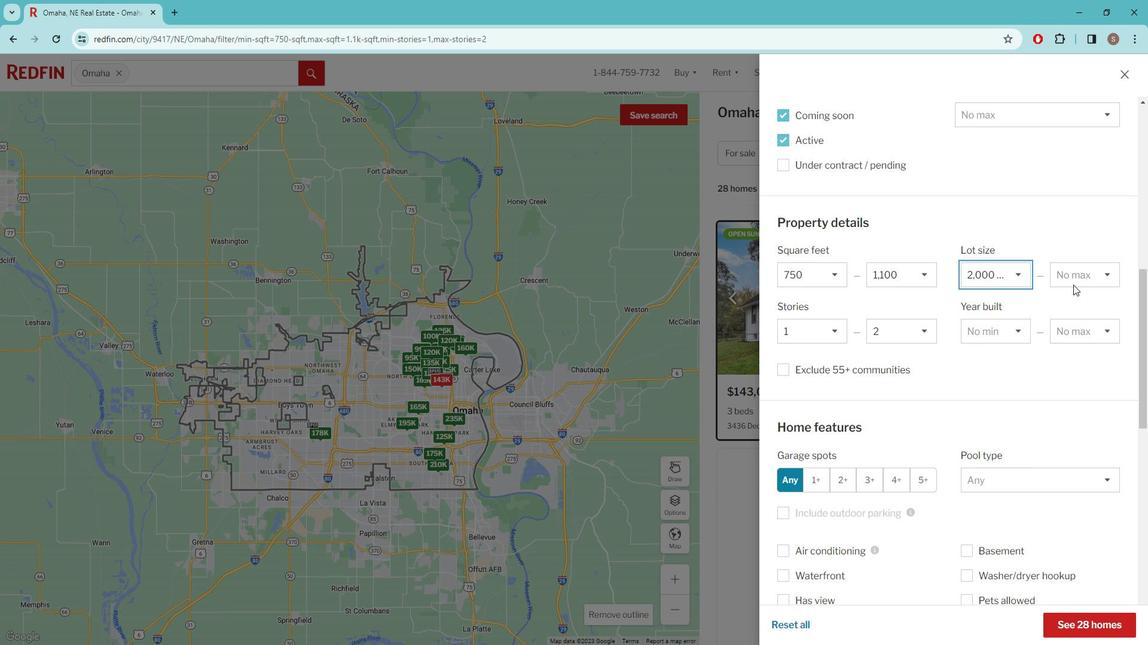 
Action: Mouse pressed left at (1086, 284)
Screenshot: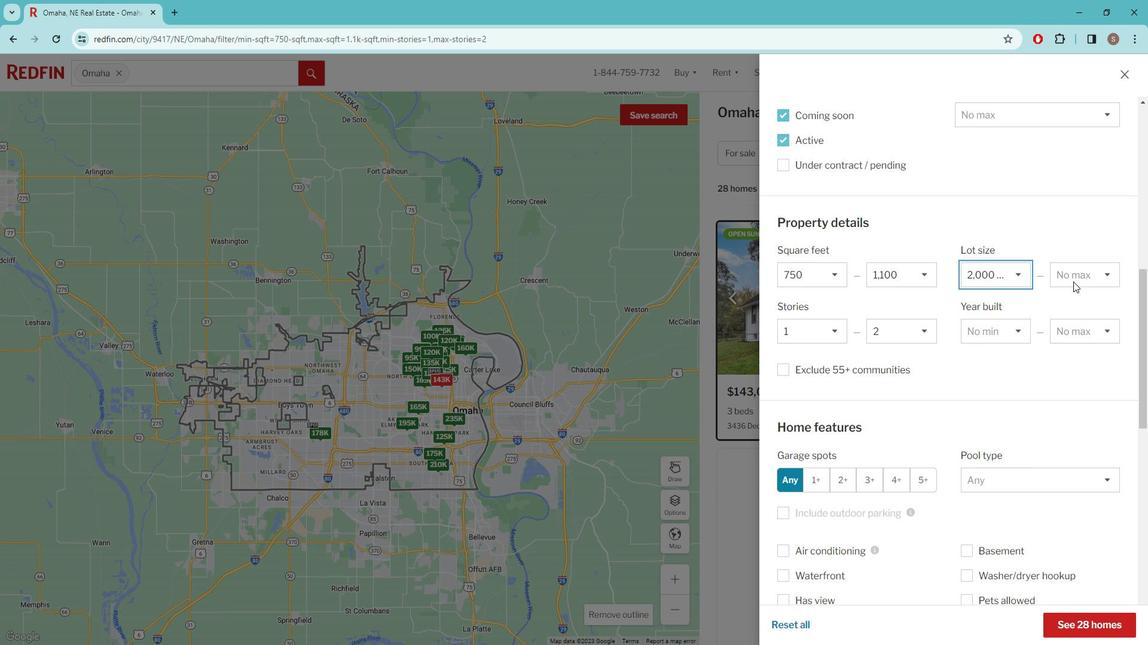 
Action: Mouse moved to (1087, 307)
Screenshot: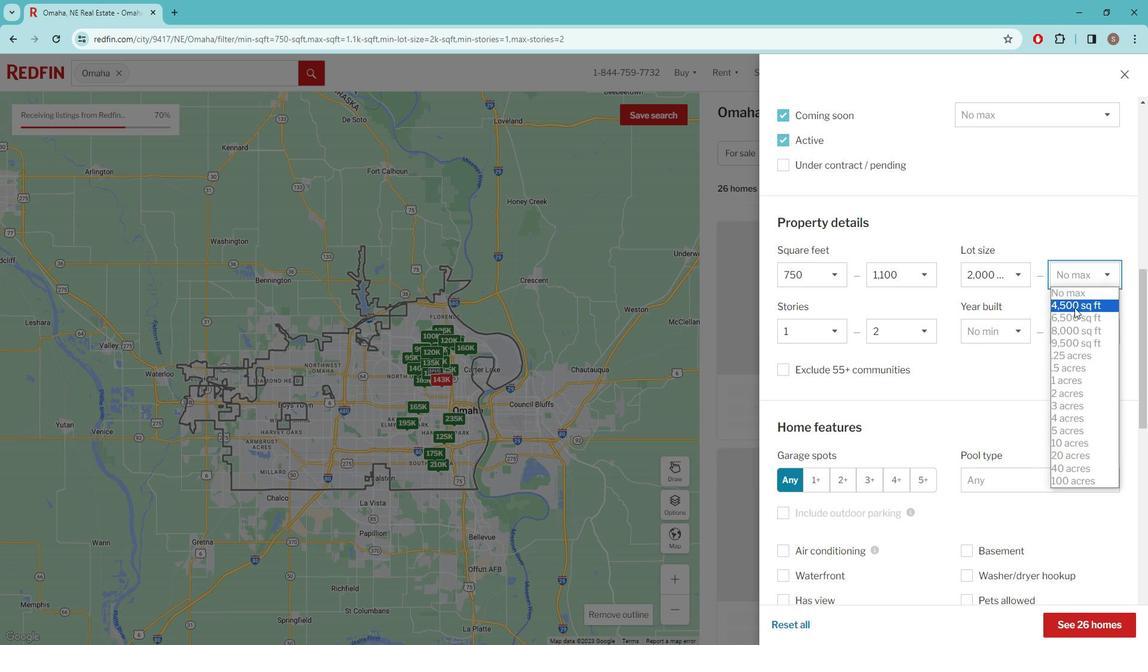 
Action: Mouse pressed left at (1087, 307)
Screenshot: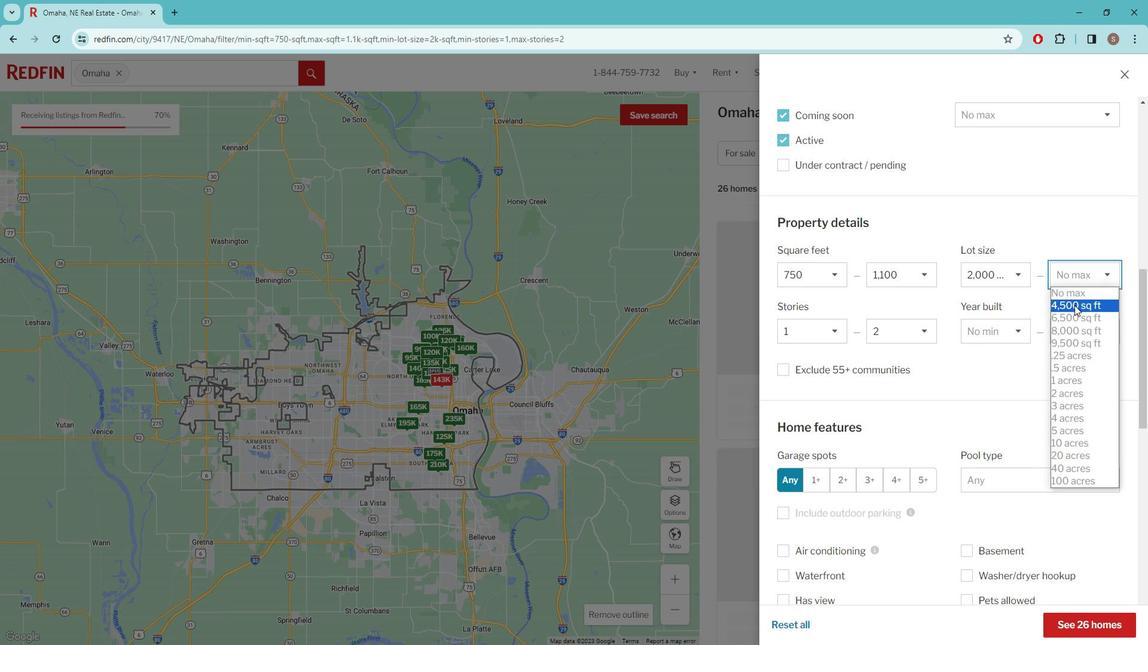 
Action: Mouse moved to (1015, 395)
Screenshot: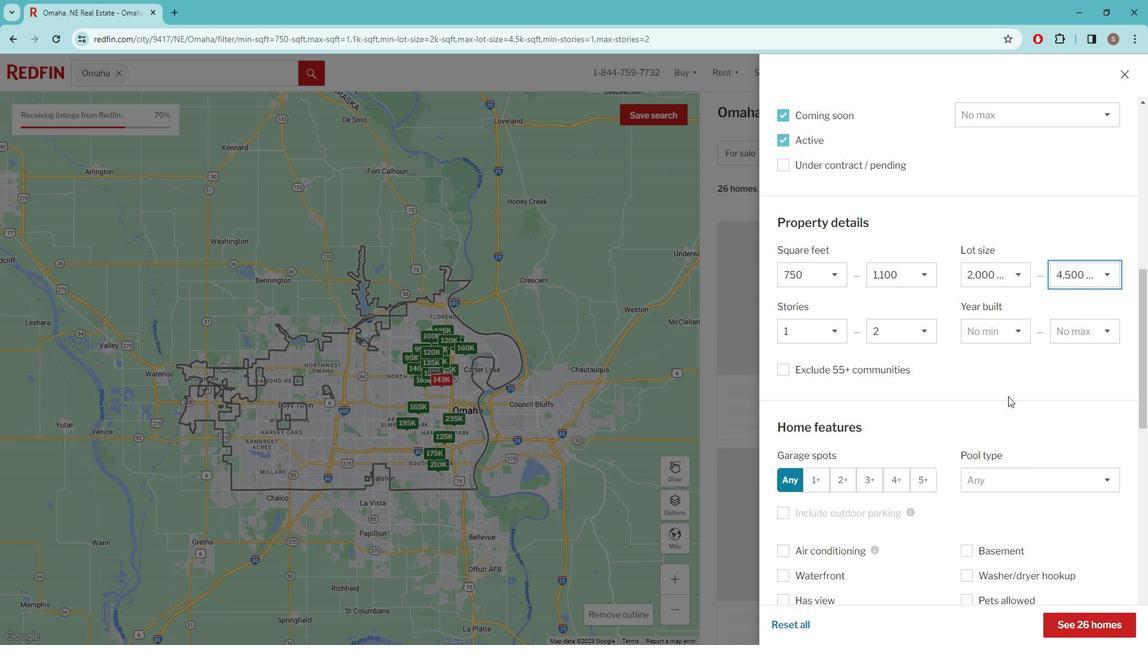 
Action: Mouse scrolled (1015, 394) with delta (0, 0)
Screenshot: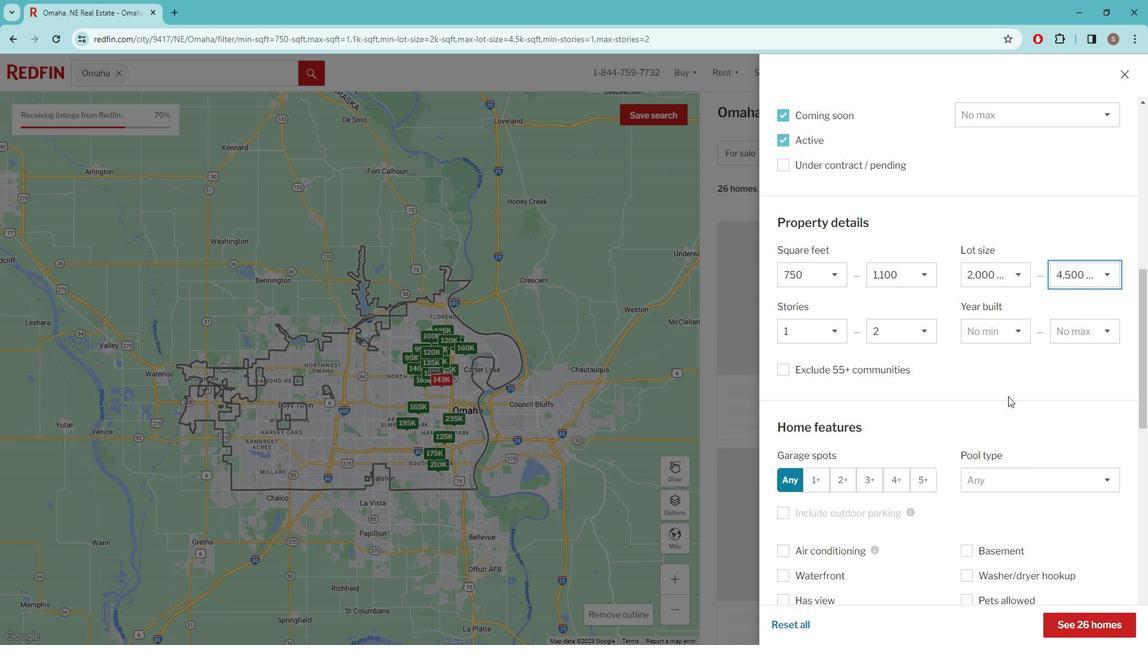 
Action: Mouse moved to (983, 389)
Screenshot: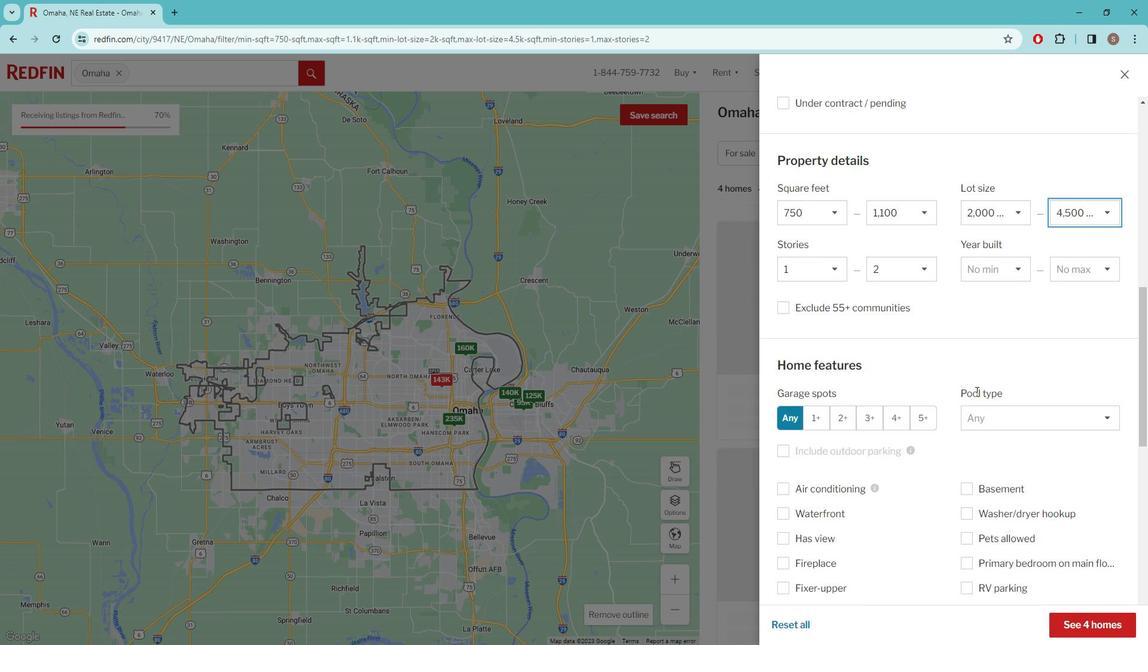 
Action: Mouse scrolled (983, 389) with delta (0, 0)
Screenshot: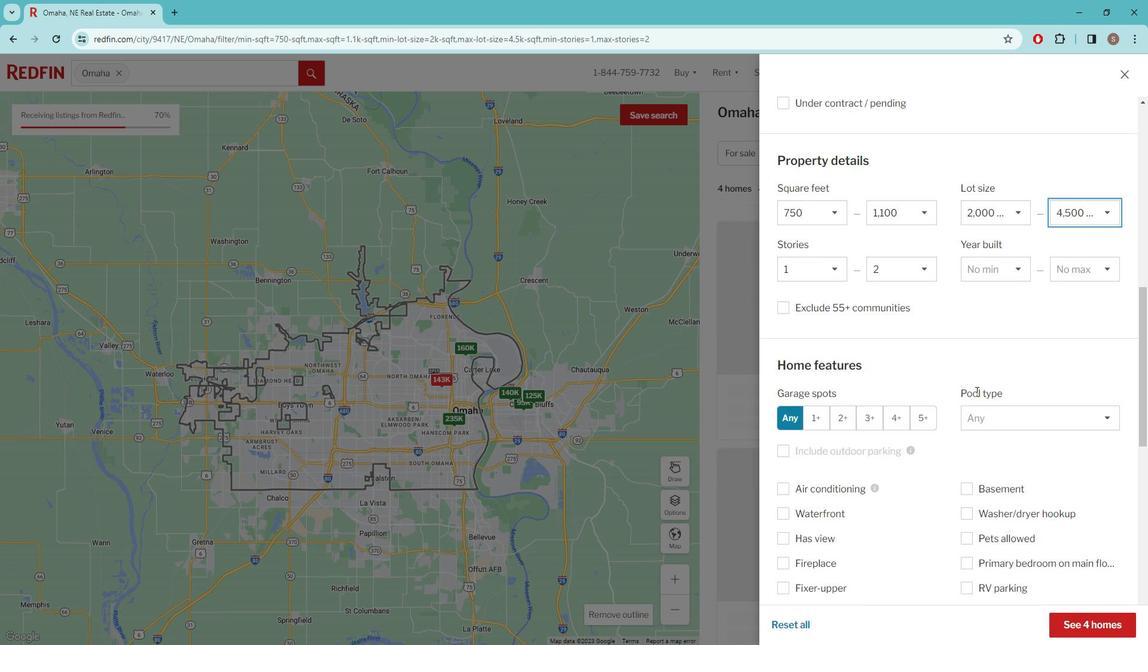
Action: Mouse moved to (960, 386)
Screenshot: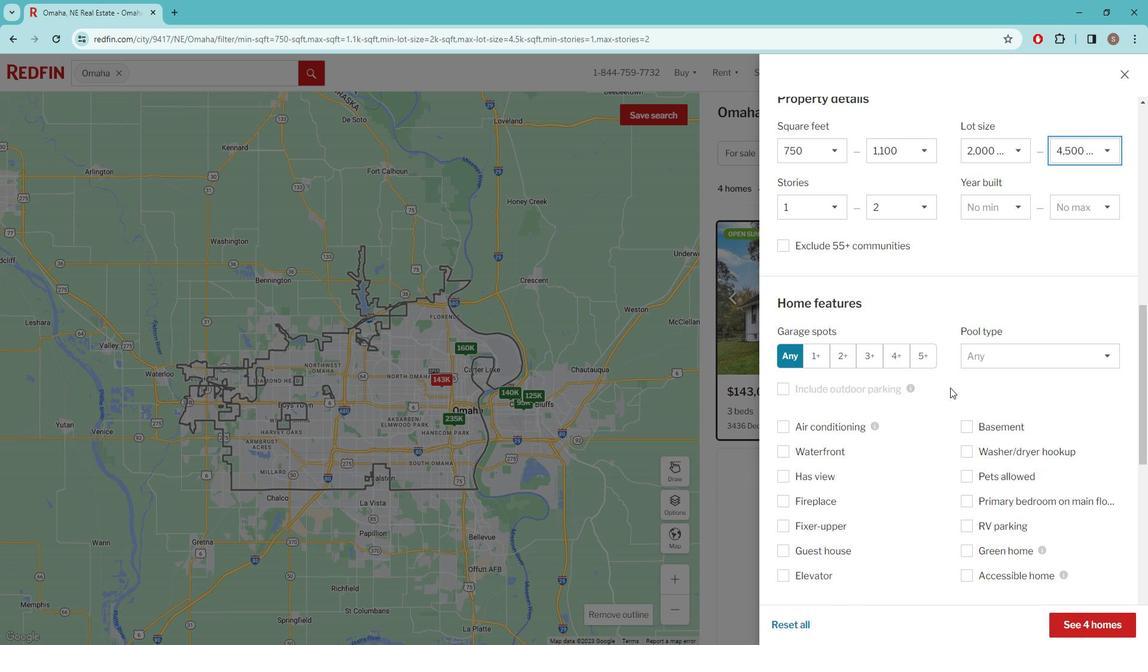 
Action: Mouse scrolled (960, 386) with delta (0, 0)
Screenshot: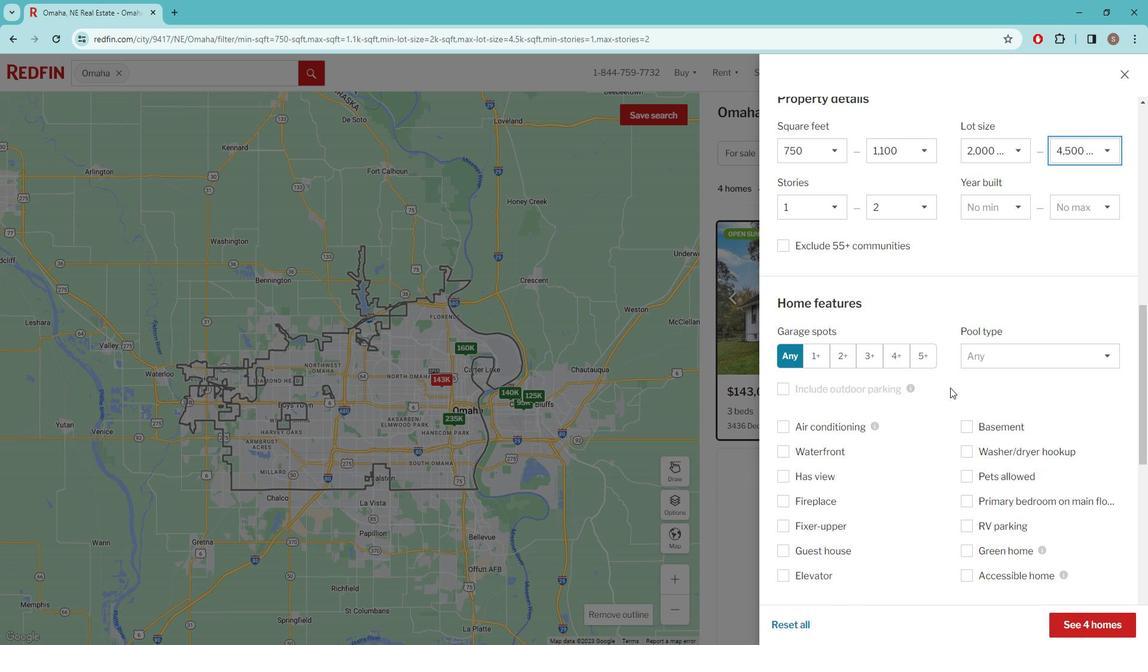 
Action: Mouse moved to (959, 386)
Screenshot: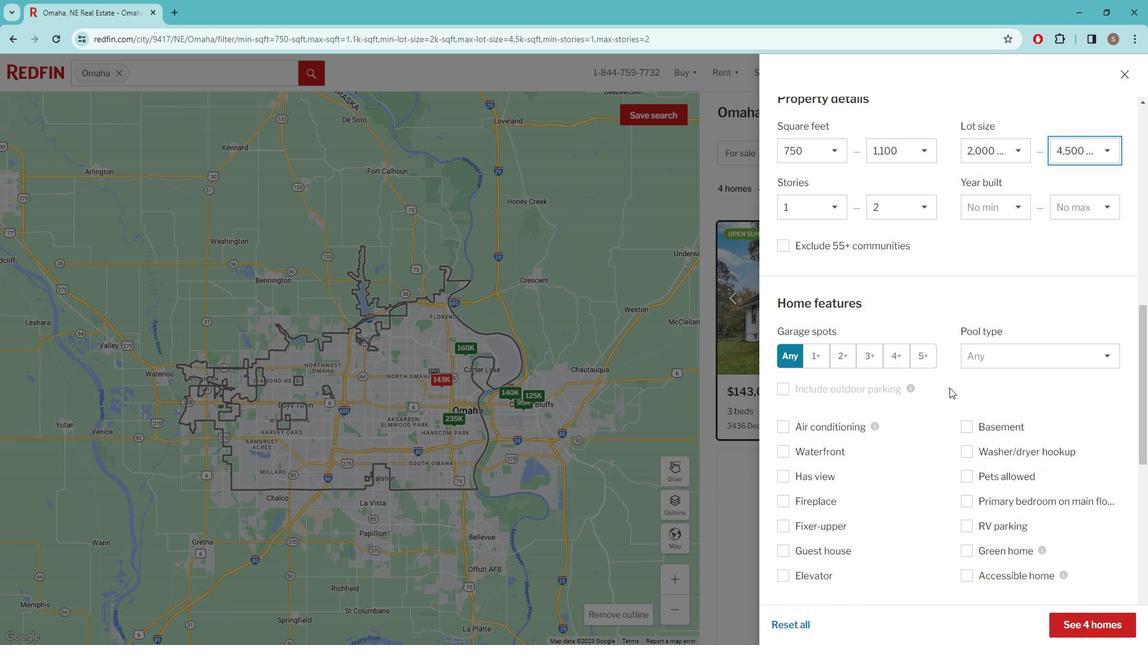 
Action: Mouse scrolled (959, 386) with delta (0, 0)
Screenshot: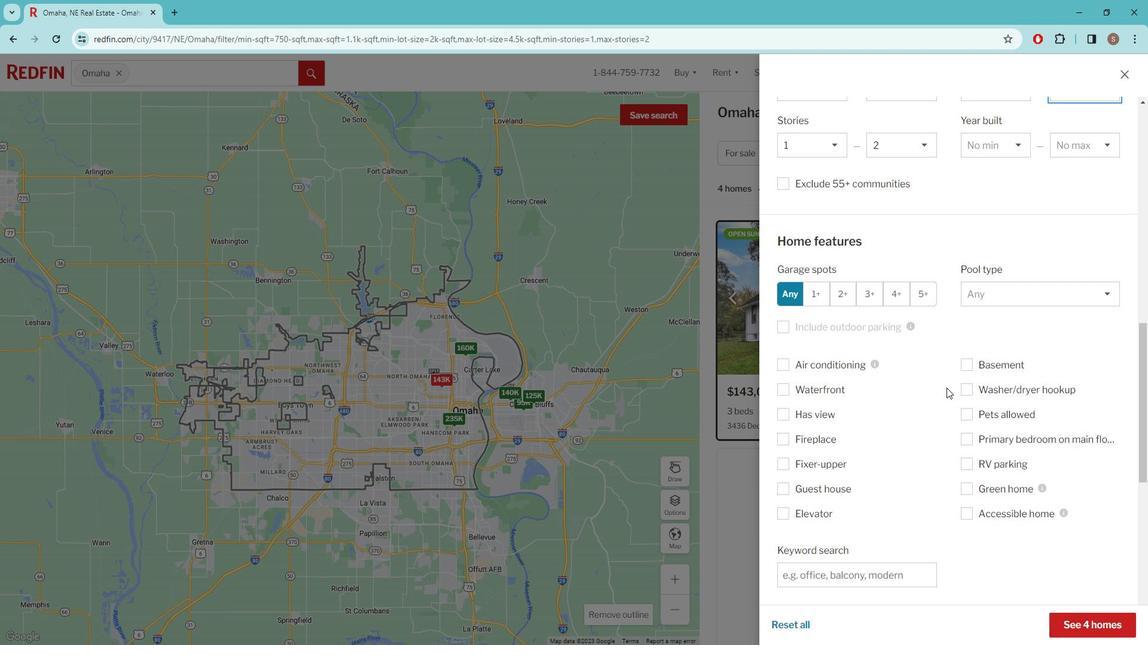 
Action: Mouse scrolled (959, 386) with delta (0, 0)
Screenshot: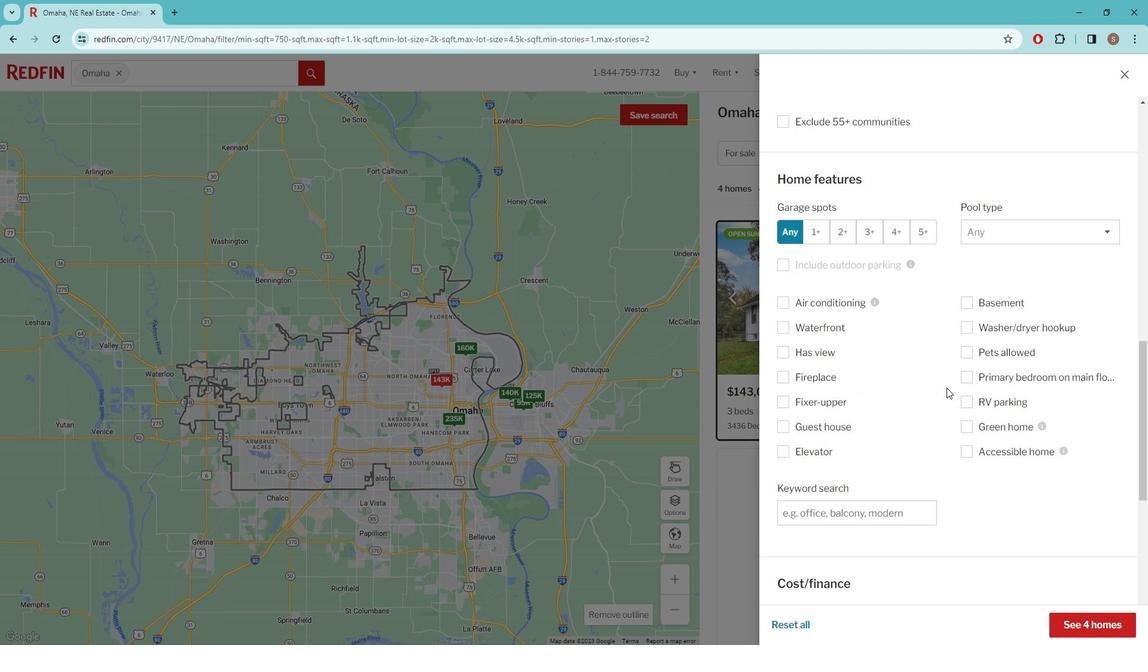
Action: Mouse scrolled (959, 386) with delta (0, 0)
Screenshot: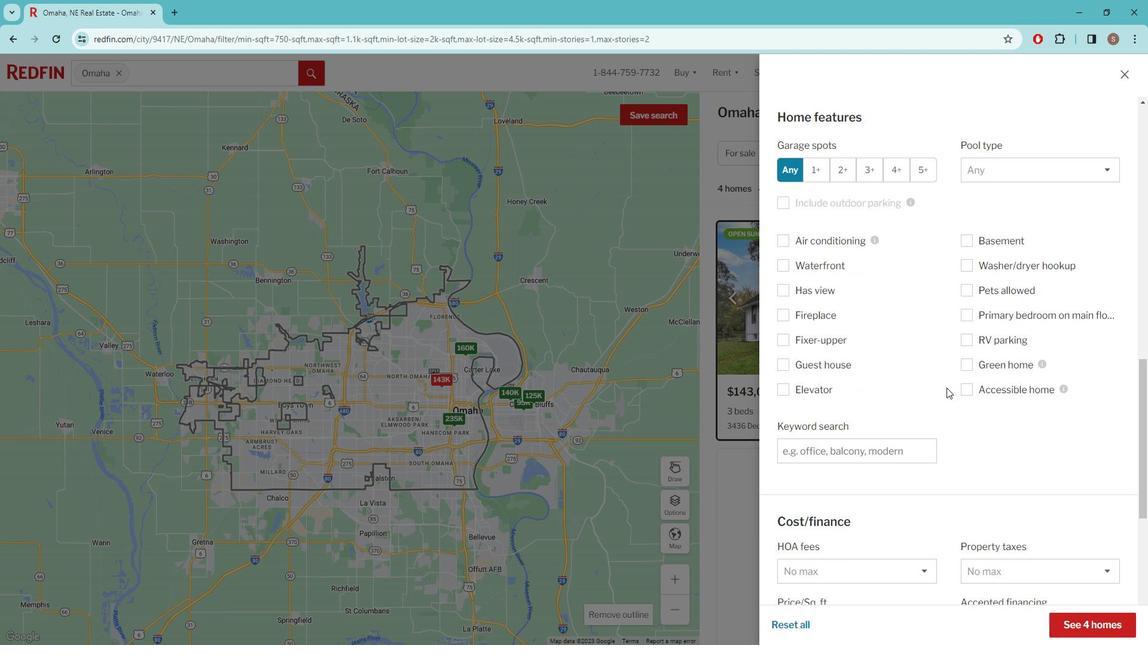 
Action: Mouse scrolled (959, 386) with delta (0, 0)
Screenshot: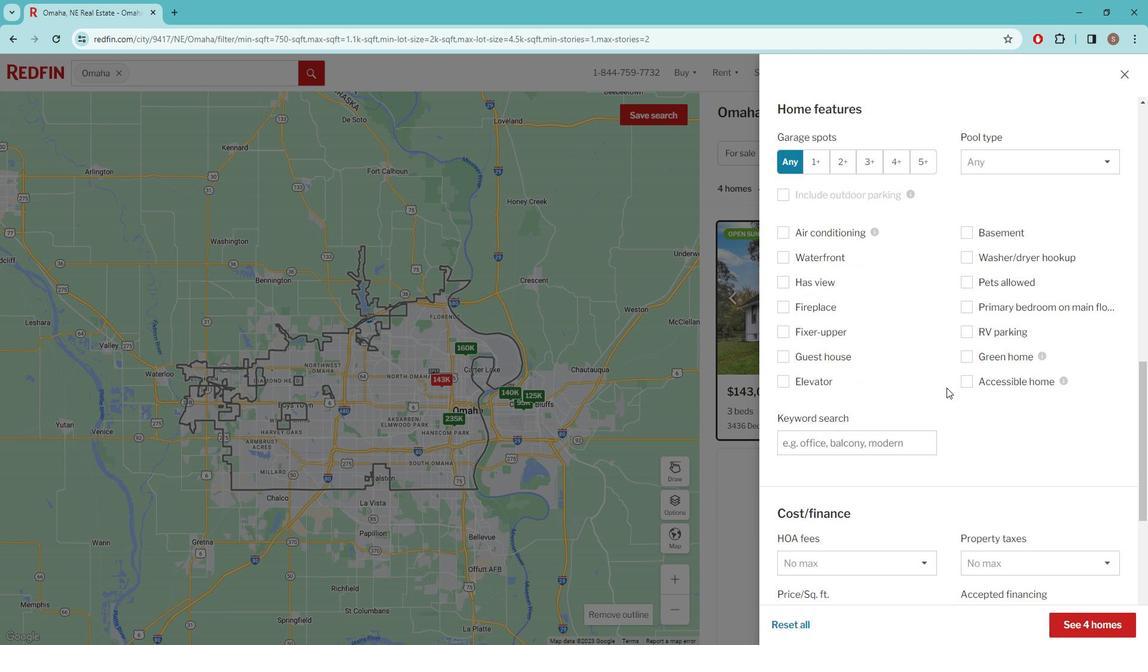
Action: Mouse scrolled (959, 386) with delta (0, 0)
Screenshot: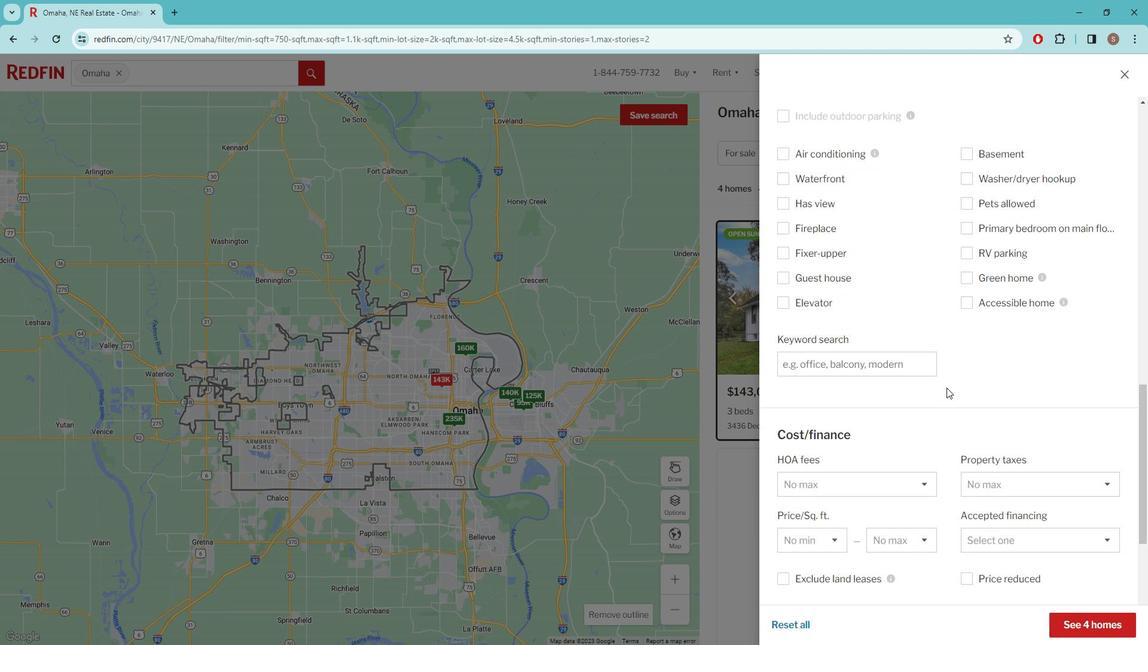 
Action: Mouse scrolled (959, 386) with delta (0, 0)
Screenshot: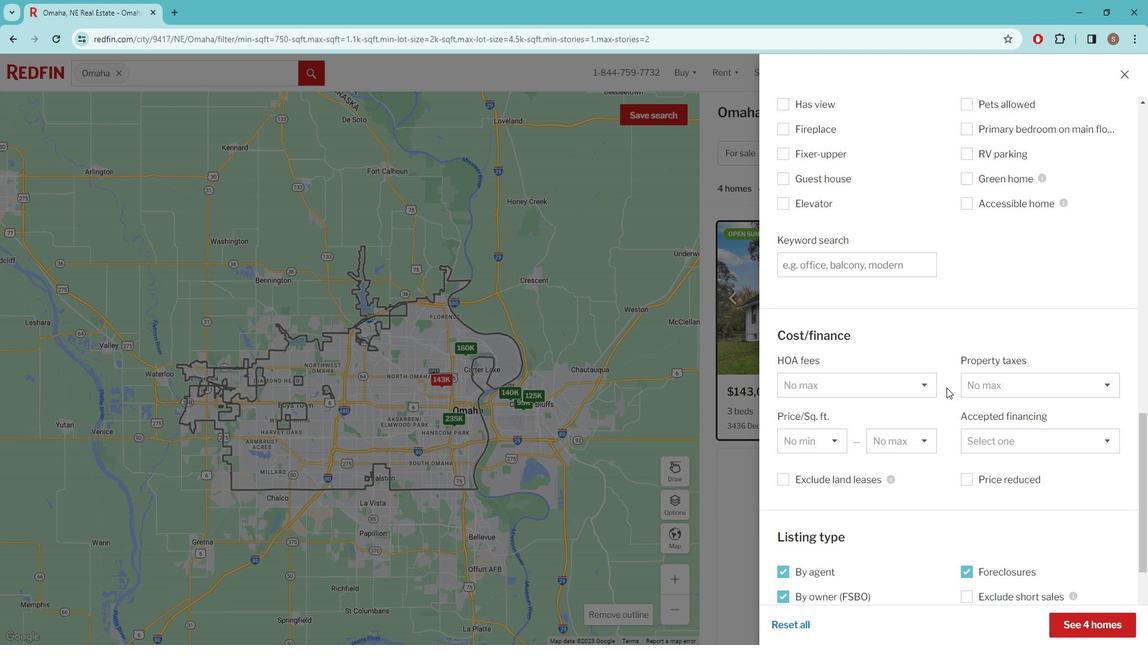 
Action: Mouse scrolled (959, 386) with delta (0, 0)
Screenshot: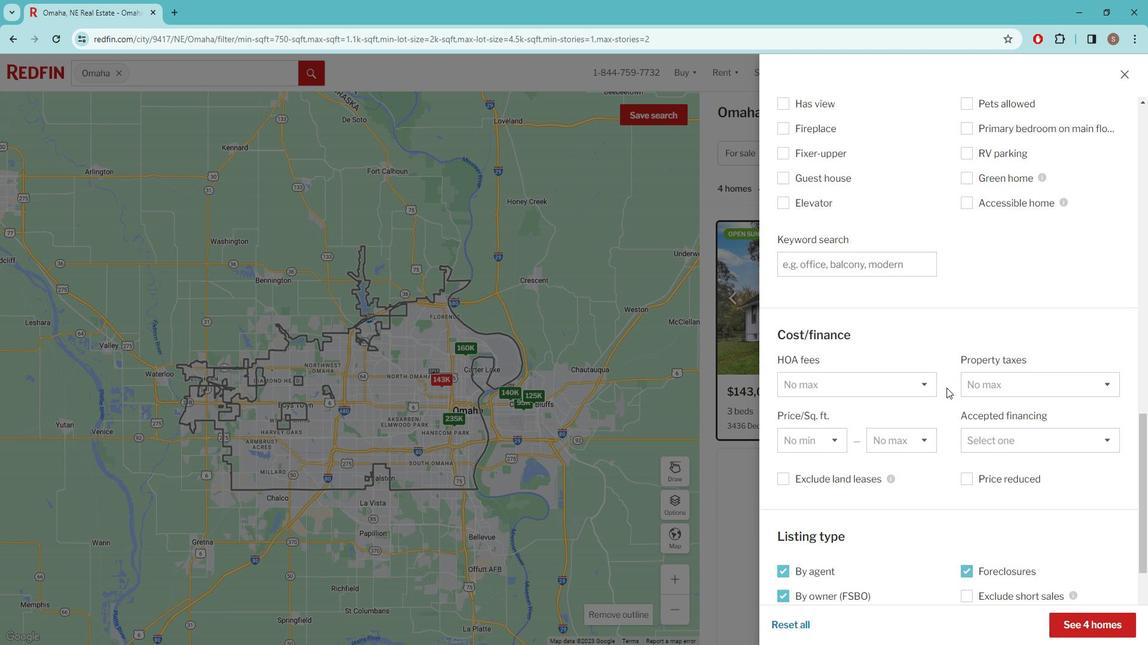
Action: Mouse moved to (959, 386)
Screenshot: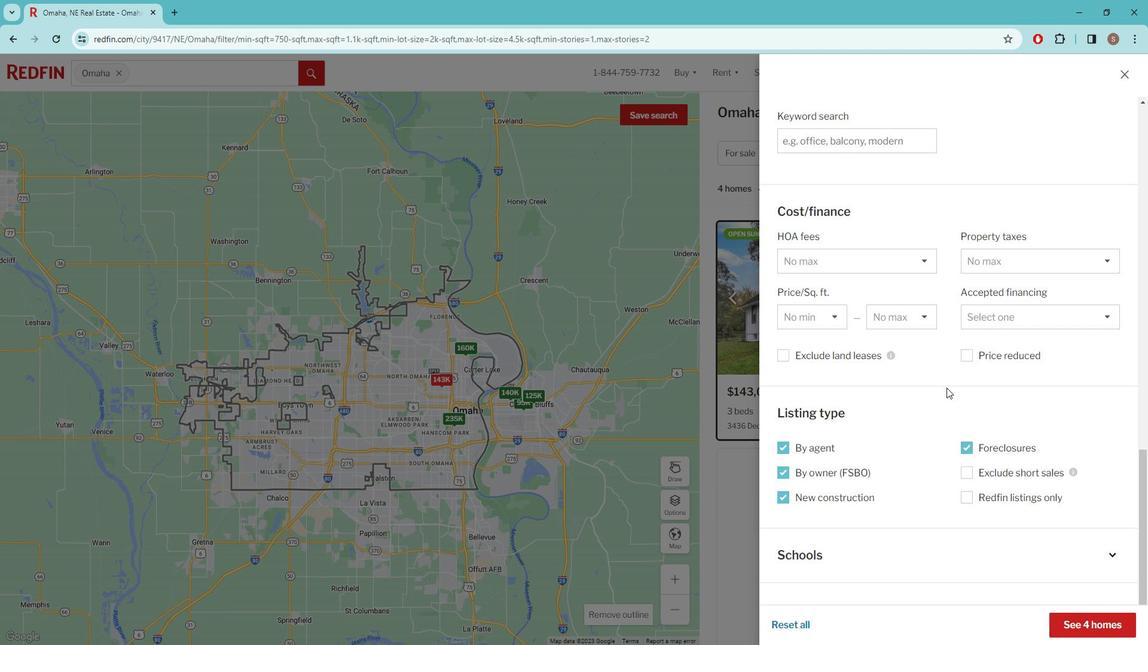 
Action: Mouse scrolled (959, 386) with delta (0, 0)
Screenshot: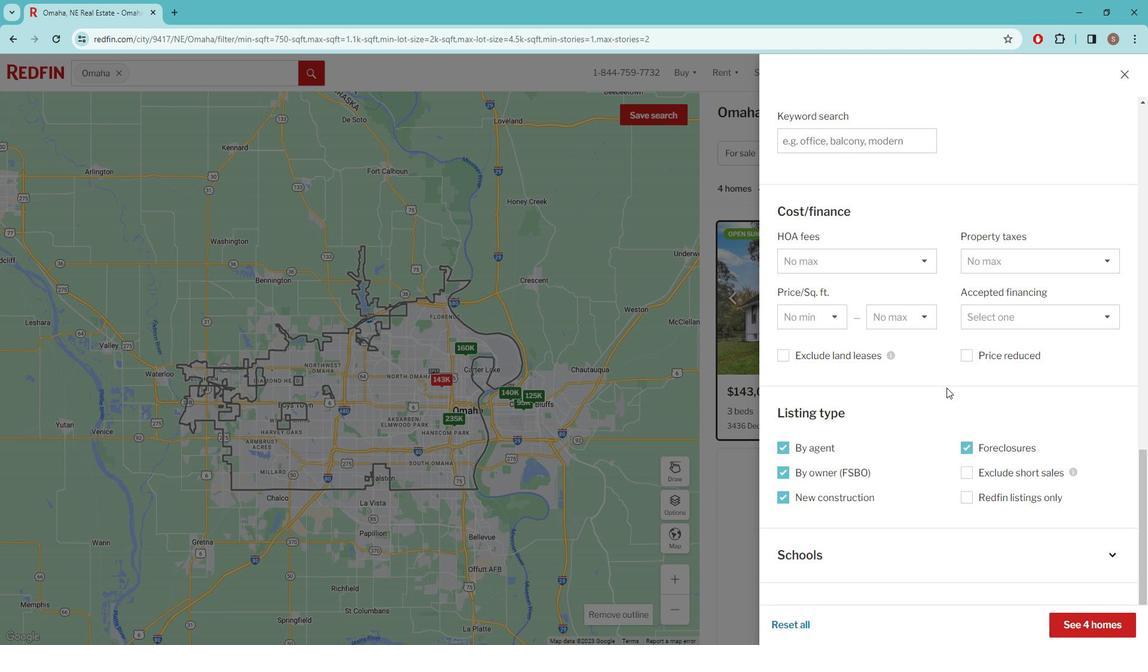
Action: Mouse scrolled (959, 386) with delta (0, 0)
Screenshot: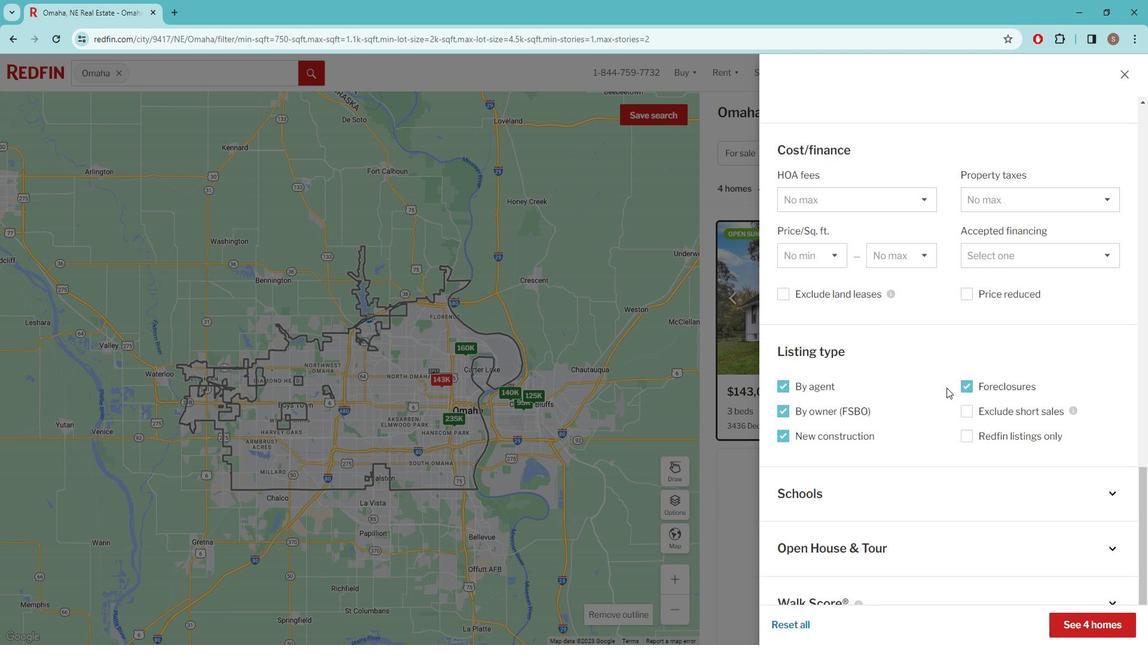 
Action: Mouse scrolled (959, 386) with delta (0, 0)
Screenshot: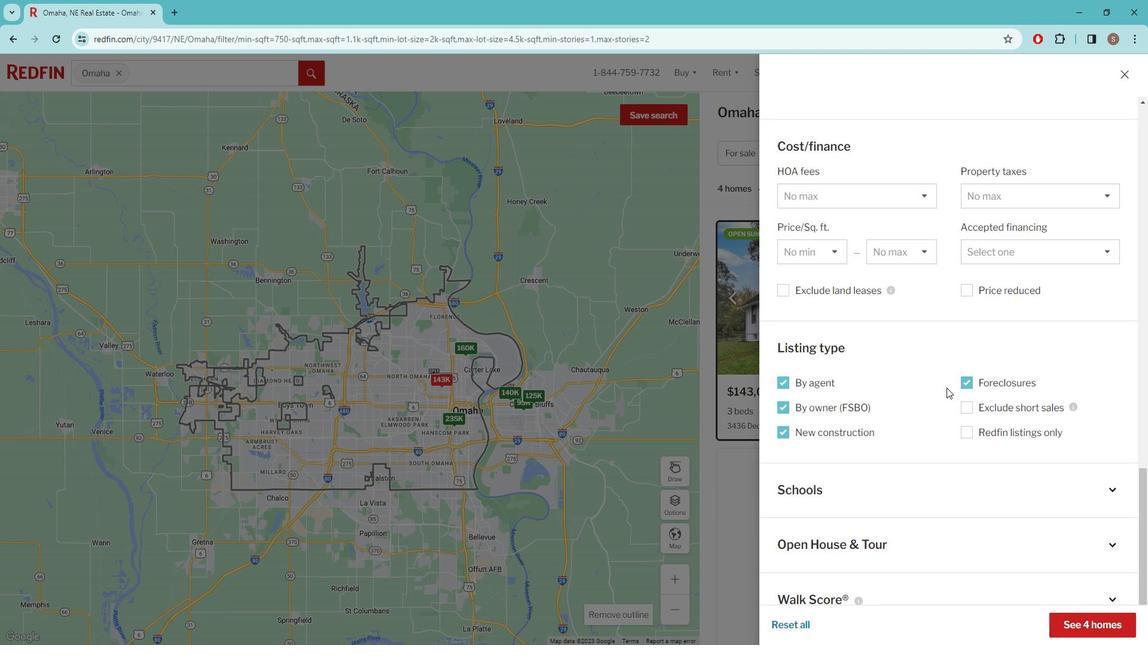 
Action: Mouse scrolled (959, 386) with delta (0, 0)
Screenshot: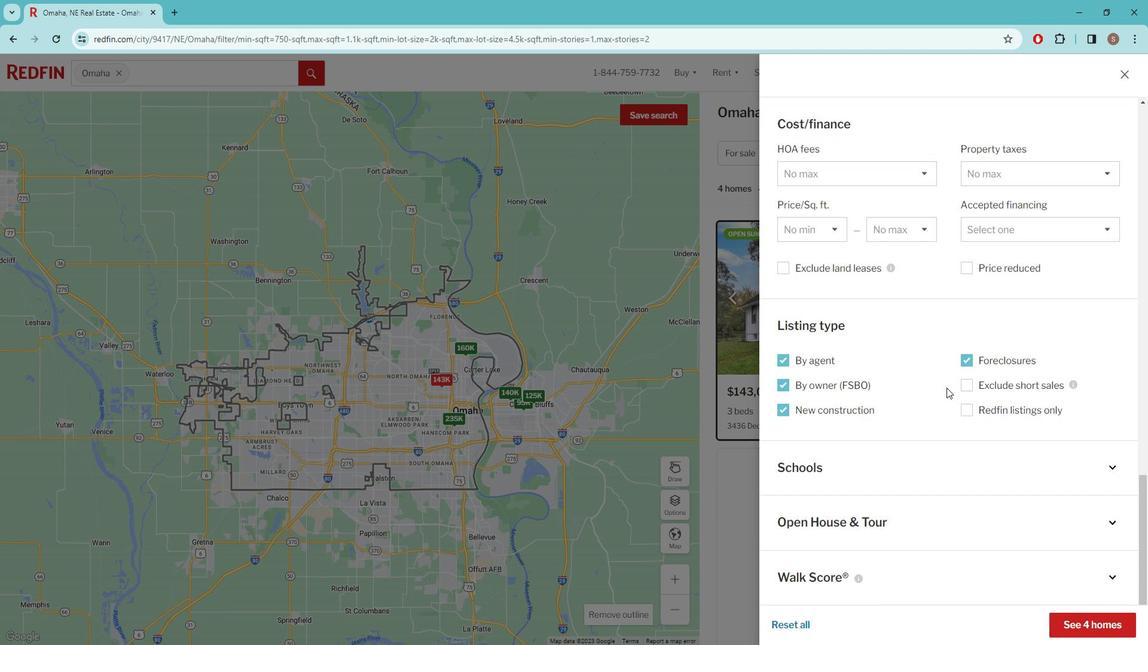 
Action: Mouse scrolled (959, 386) with delta (0, 0)
Screenshot: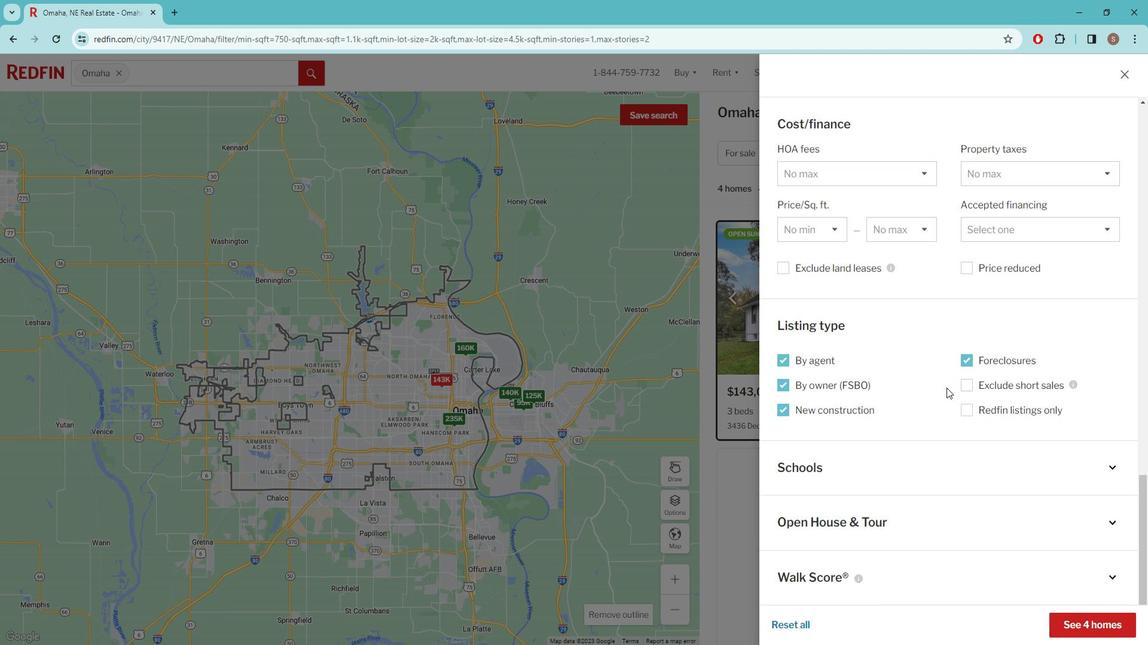 
Action: Mouse moved to (1104, 606)
Screenshot: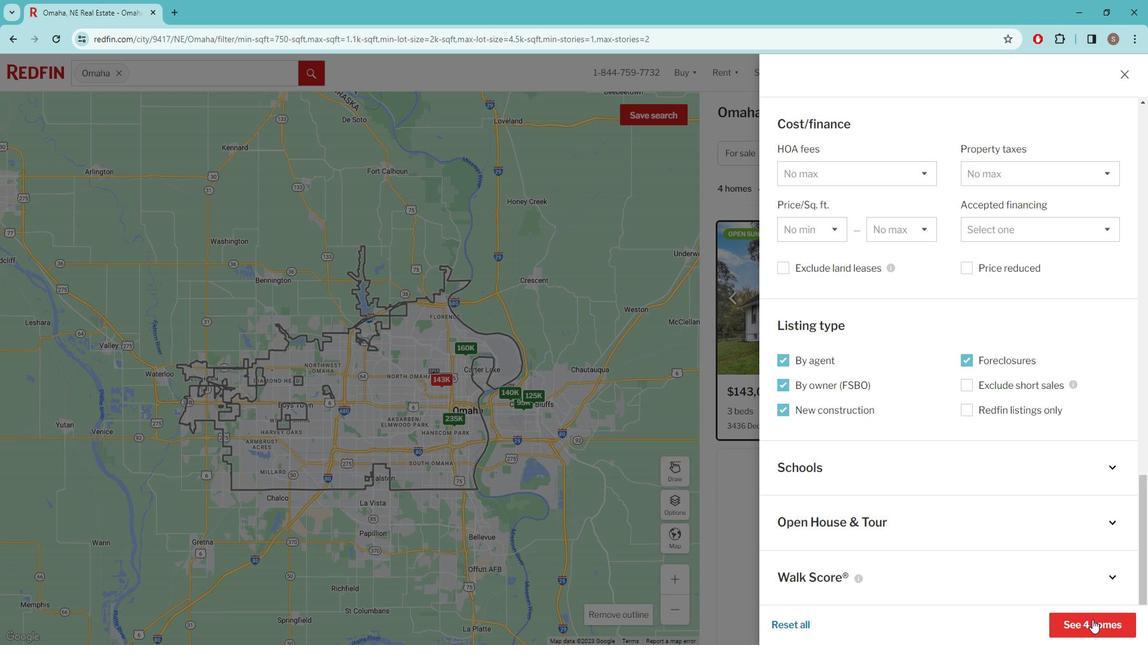 
Action: Mouse pressed left at (1104, 606)
Screenshot: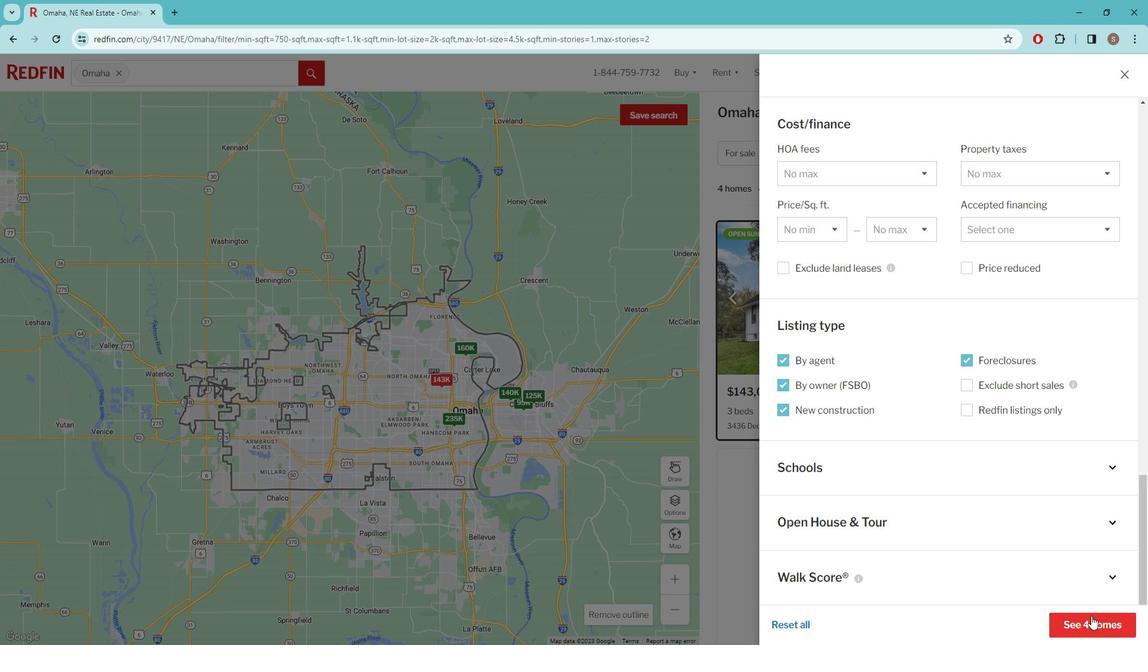 
Action: Mouse moved to (646, 123)
Screenshot: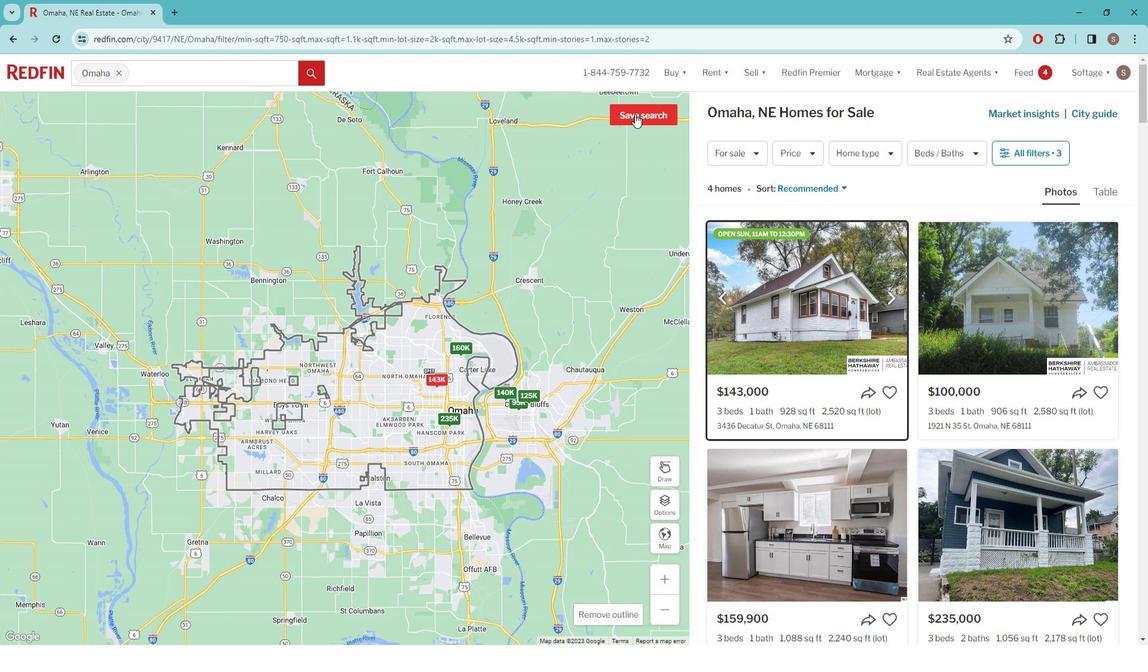 
Action: Mouse pressed left at (646, 123)
Screenshot: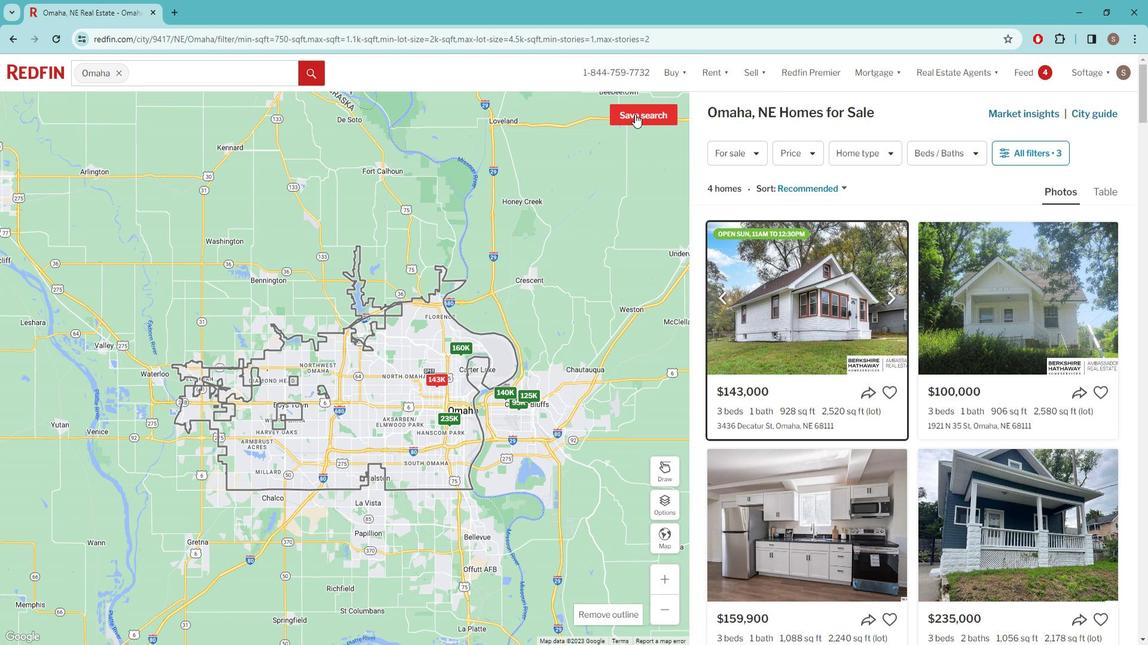 
Action: Mouse moved to (549, 298)
Screenshot: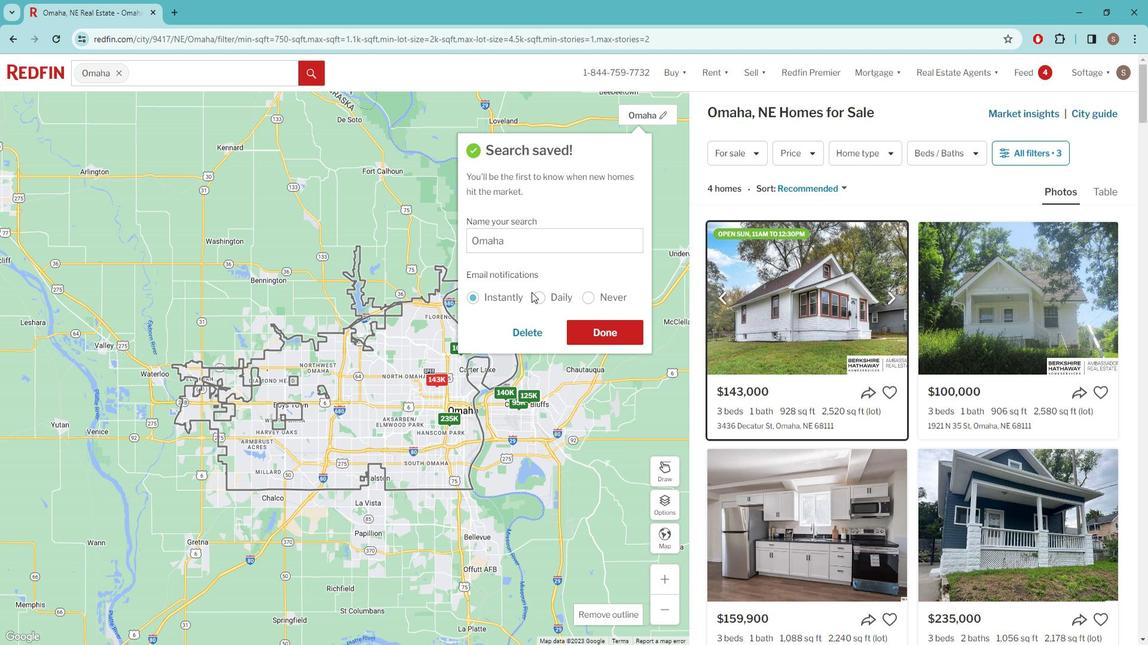 
Action: Mouse pressed left at (549, 298)
Screenshot: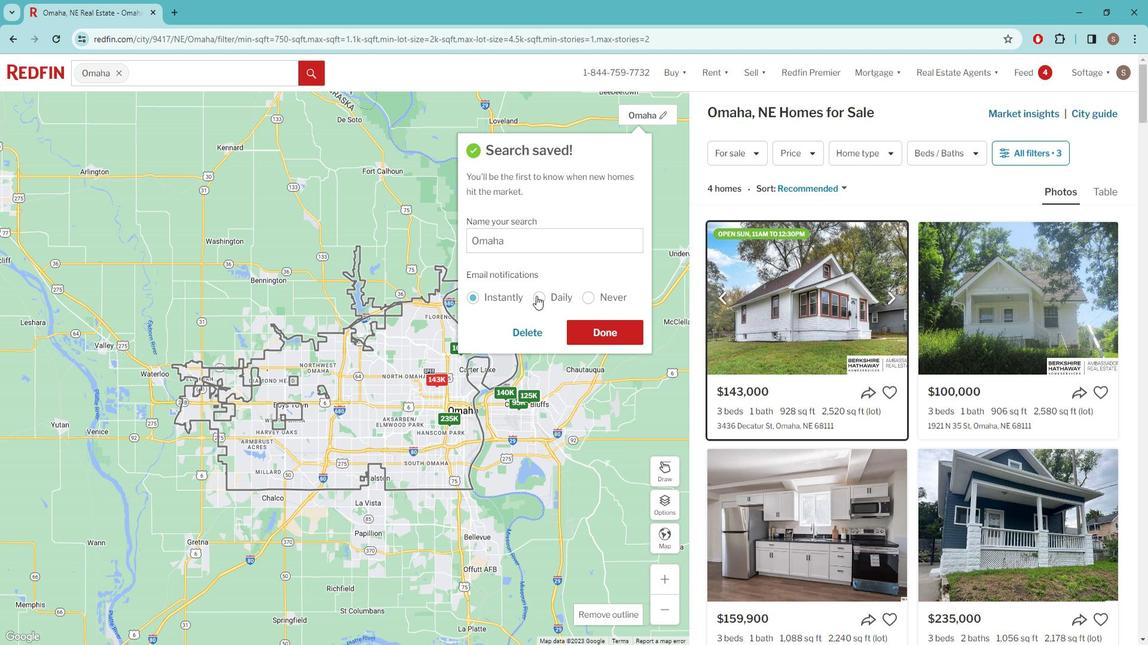 
Action: Mouse moved to (633, 337)
Screenshot: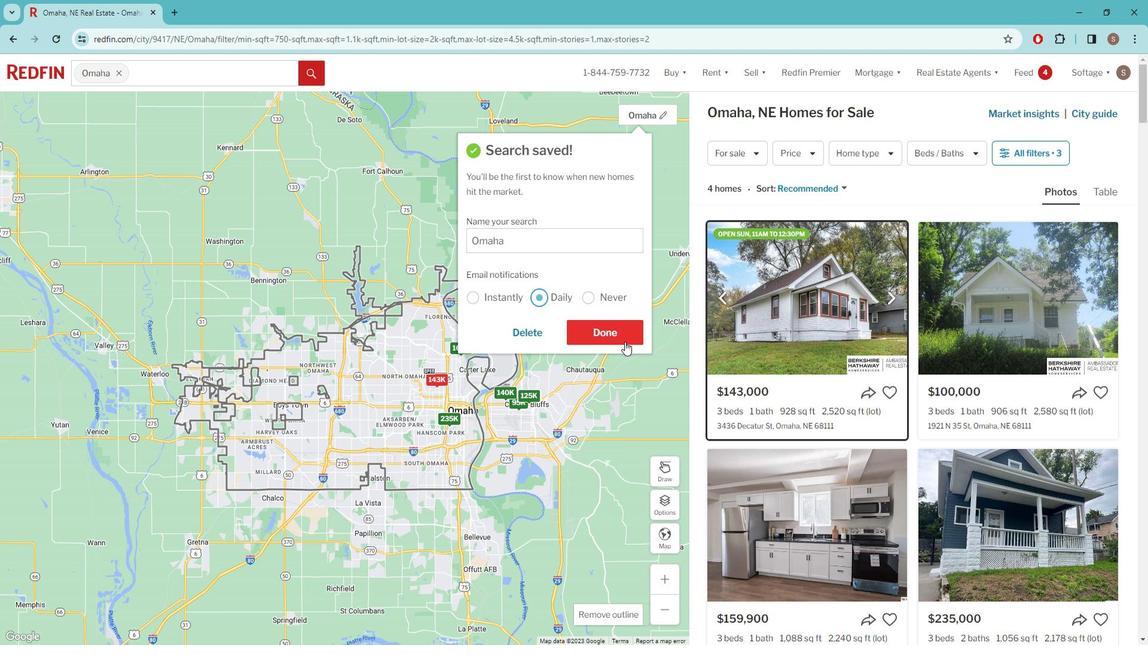 
Action: Mouse pressed left at (633, 337)
Screenshot: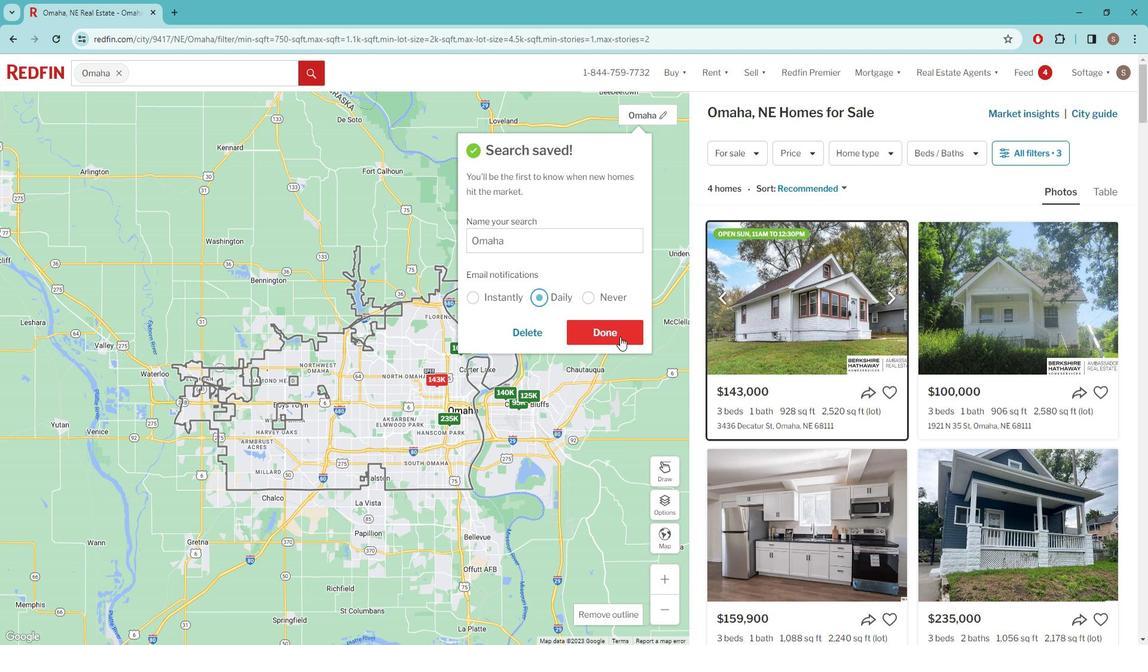 
